 Task: Font style For heading UseBookman old style with yellow colour. font size for heading '20 Pt. 'Change the font style of data to Bookman old styleand font size to  12 Pt. Change the alignment of both headline & data to  Align center. In the sheet  Attendance Sheet for Weekly Follow-upbook
Action: Mouse moved to (95, 127)
Screenshot: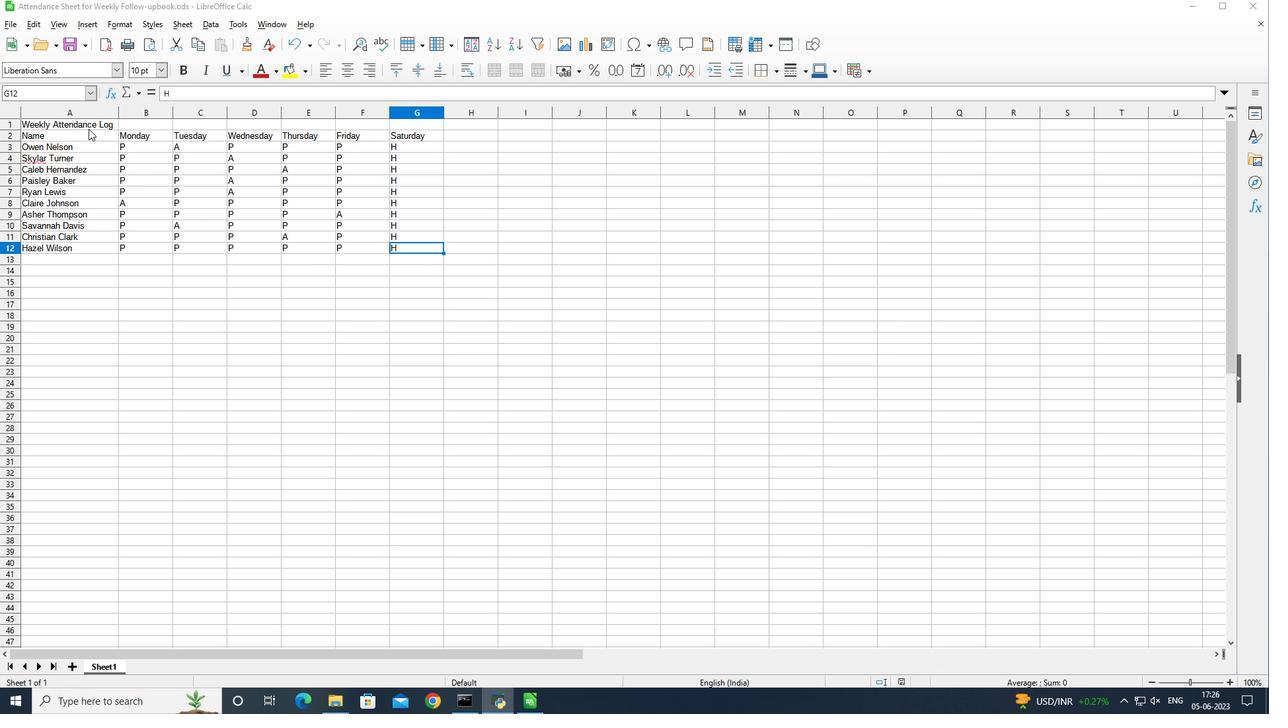 
Action: Mouse pressed left at (95, 127)
Screenshot: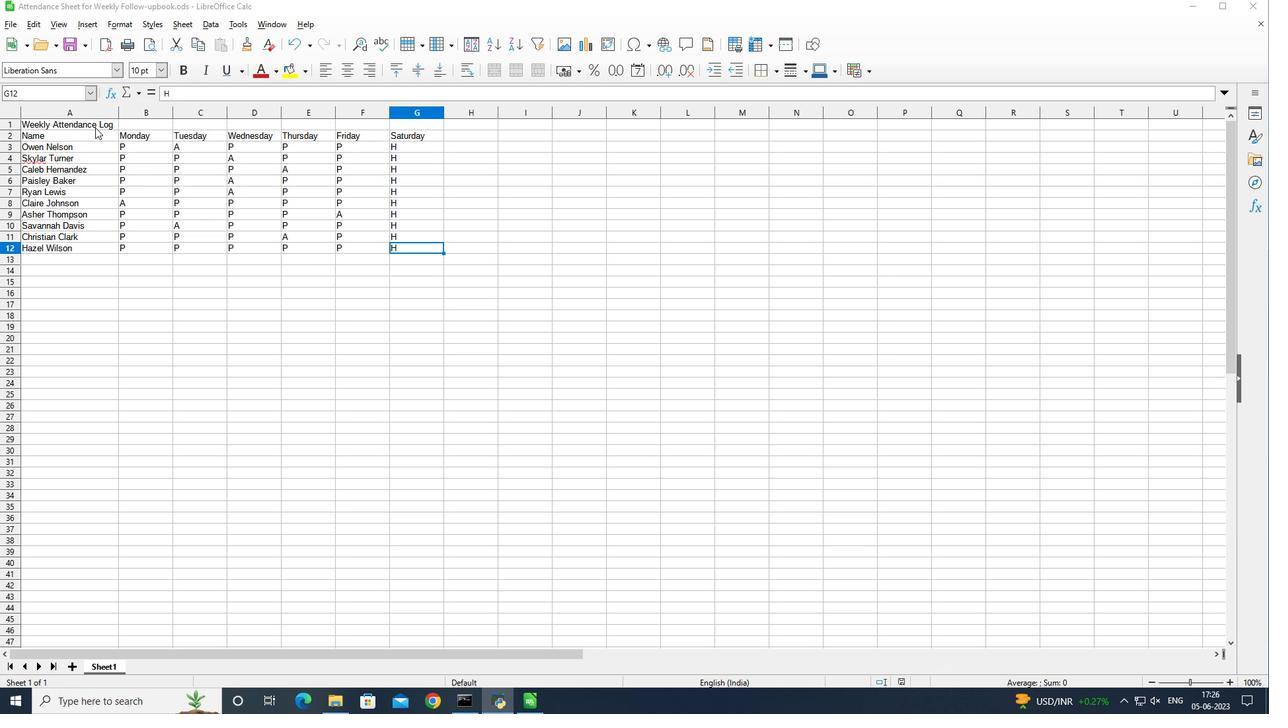 
Action: Mouse moved to (116, 66)
Screenshot: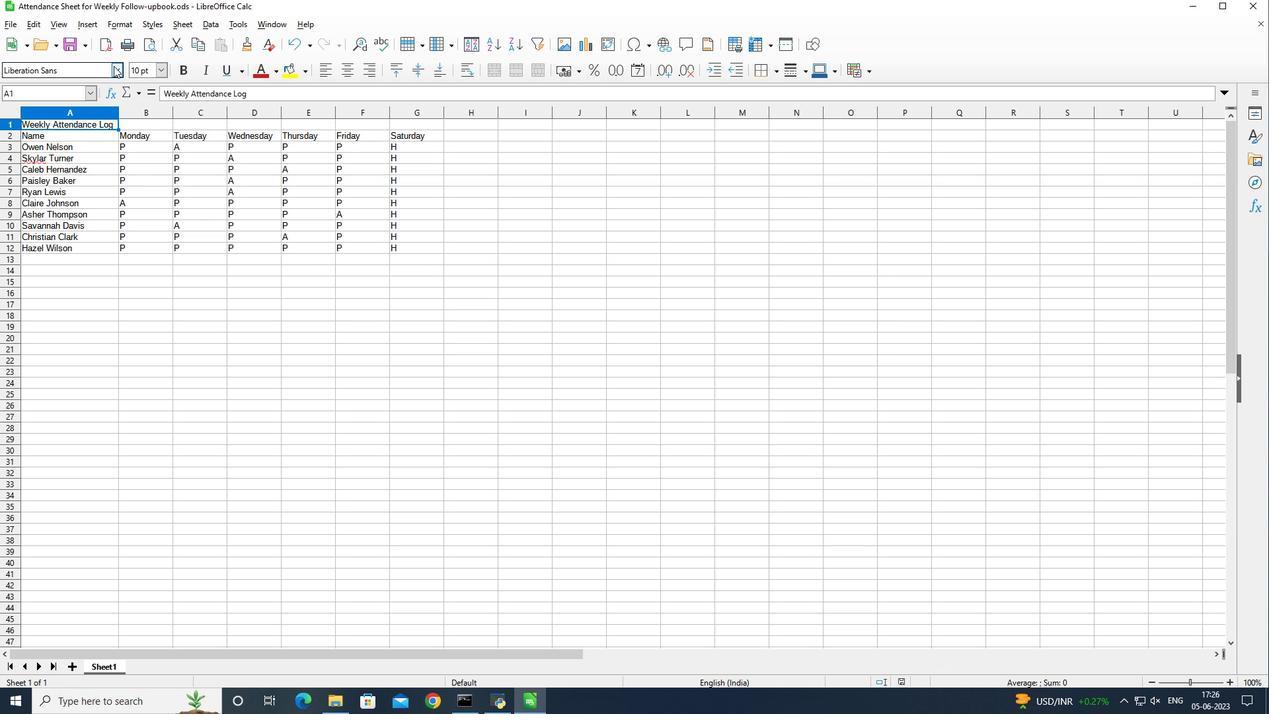 
Action: Mouse pressed left at (116, 66)
Screenshot: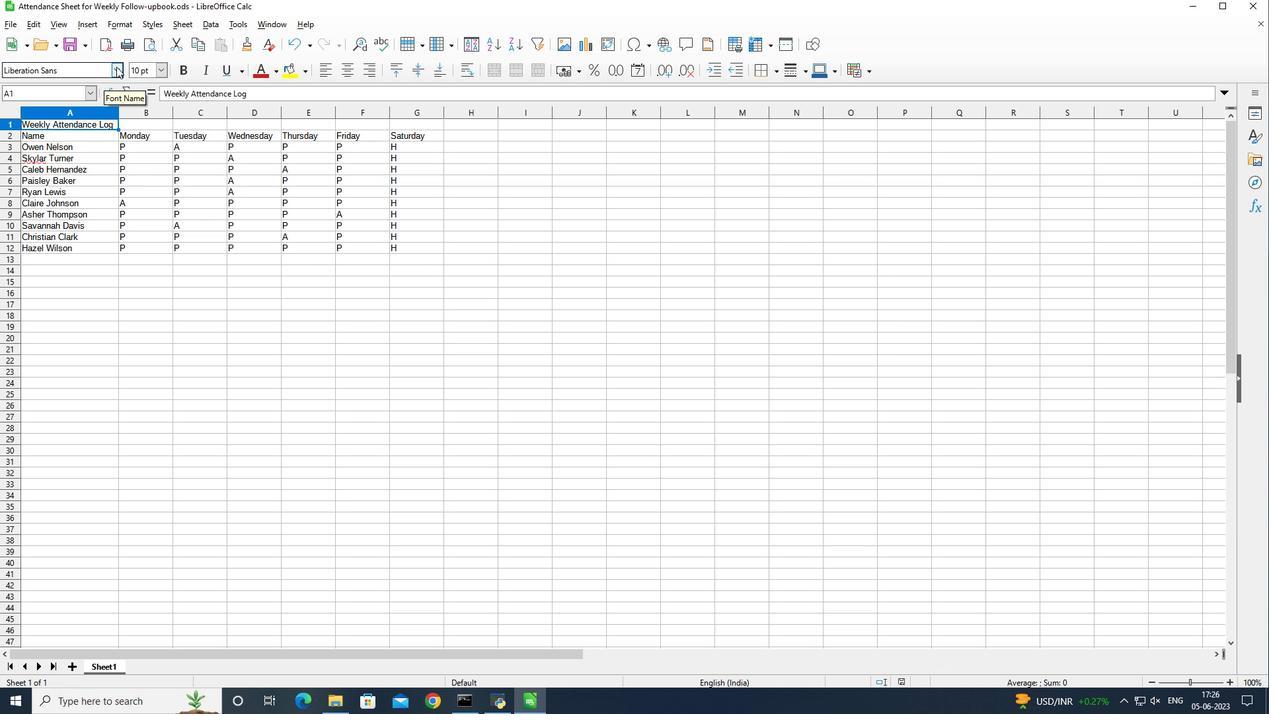 
Action: Mouse moved to (127, 169)
Screenshot: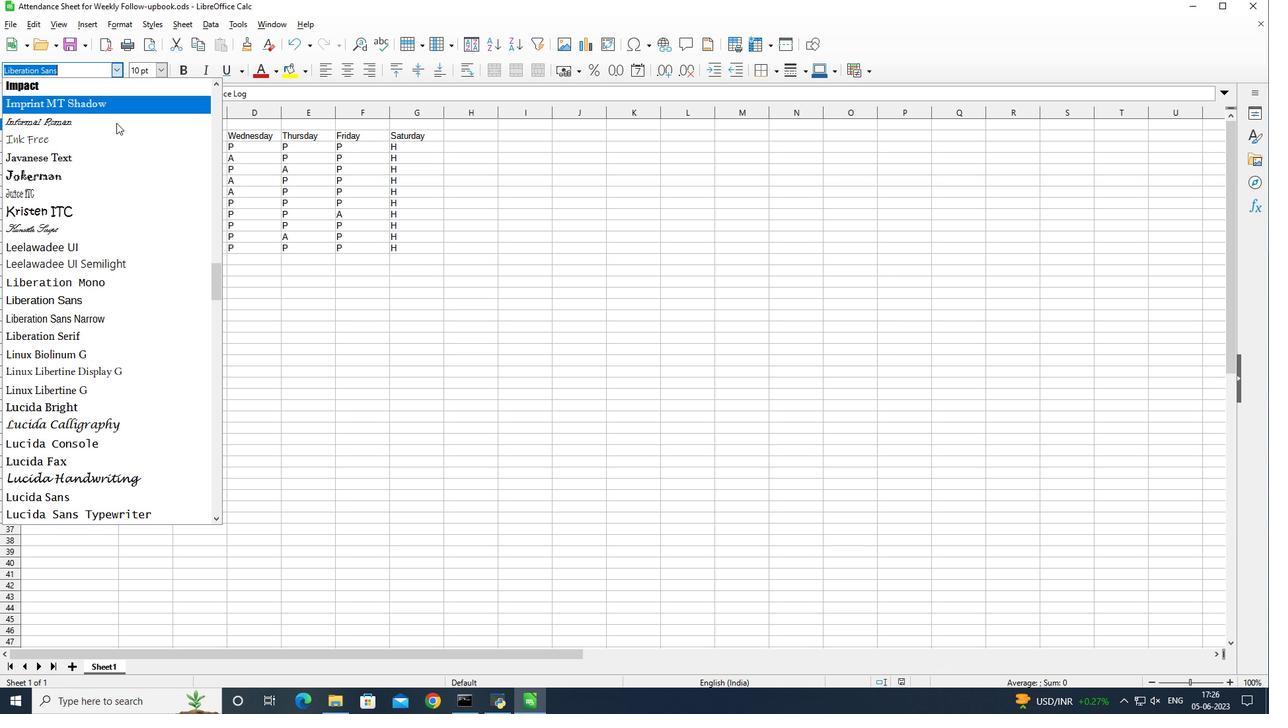 
Action: Mouse scrolled (127, 169) with delta (0, 0)
Screenshot: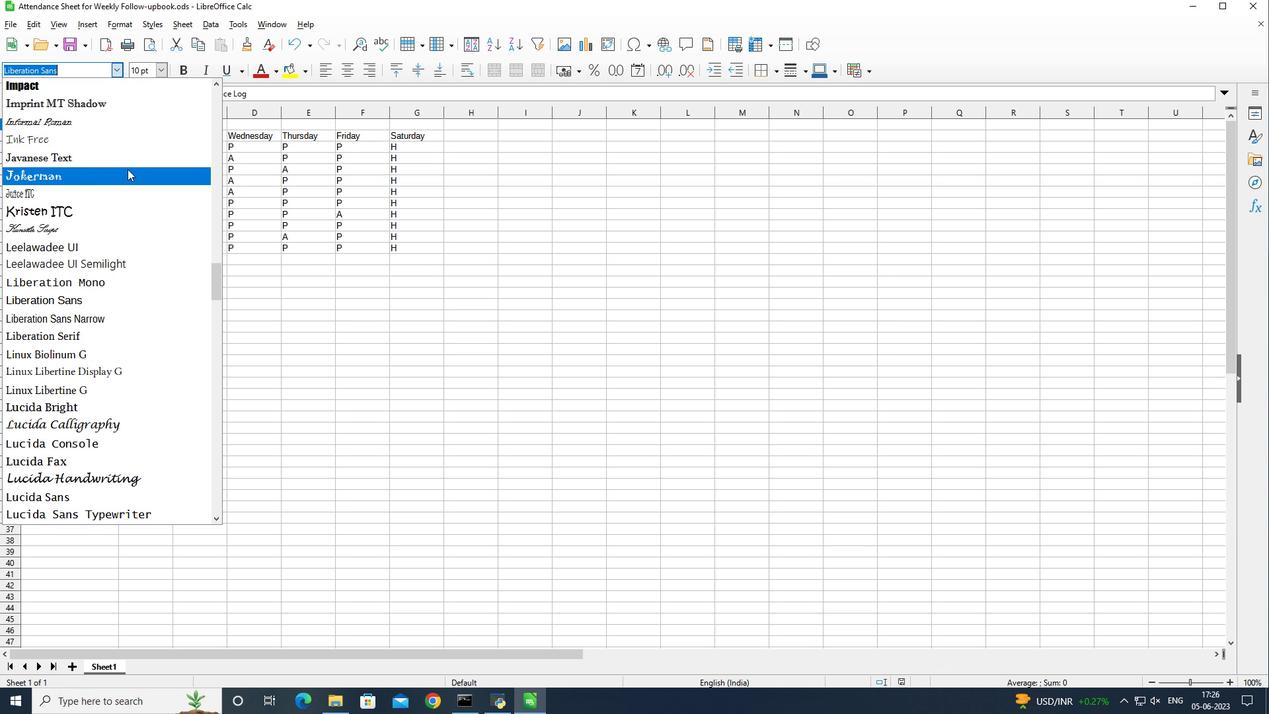 
Action: Mouse scrolled (127, 169) with delta (0, 0)
Screenshot: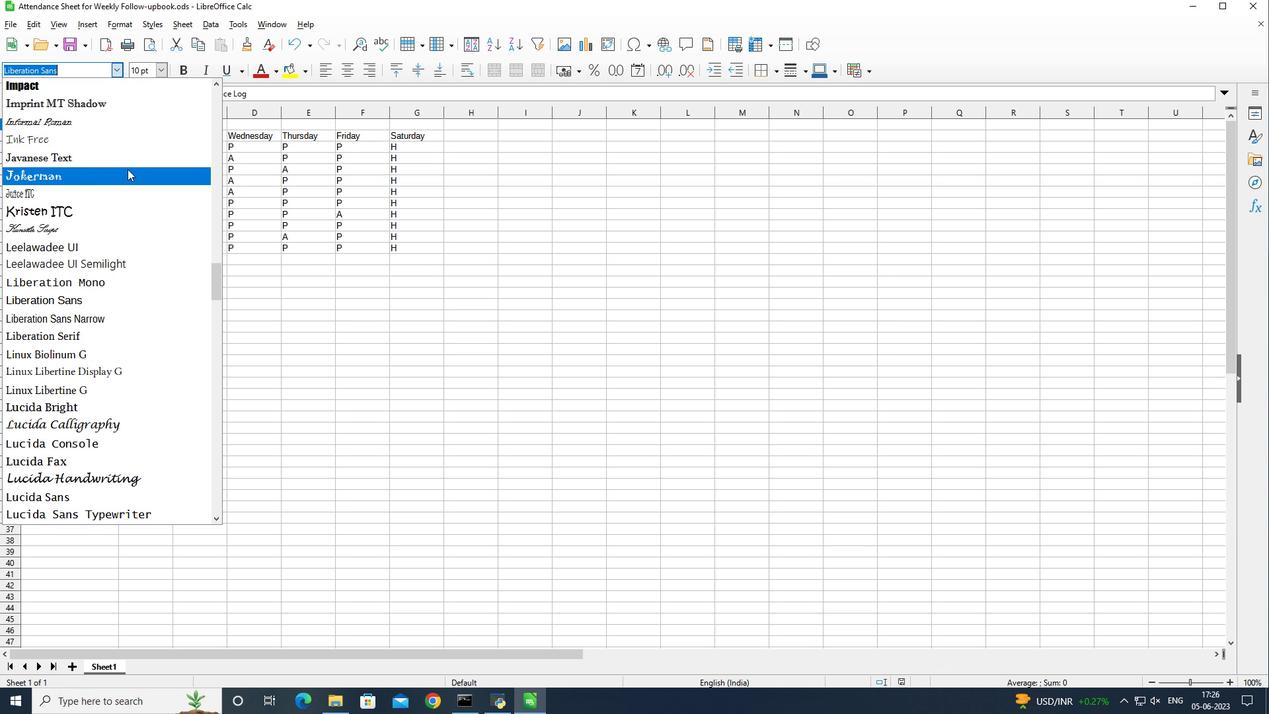 
Action: Mouse scrolled (127, 169) with delta (0, 0)
Screenshot: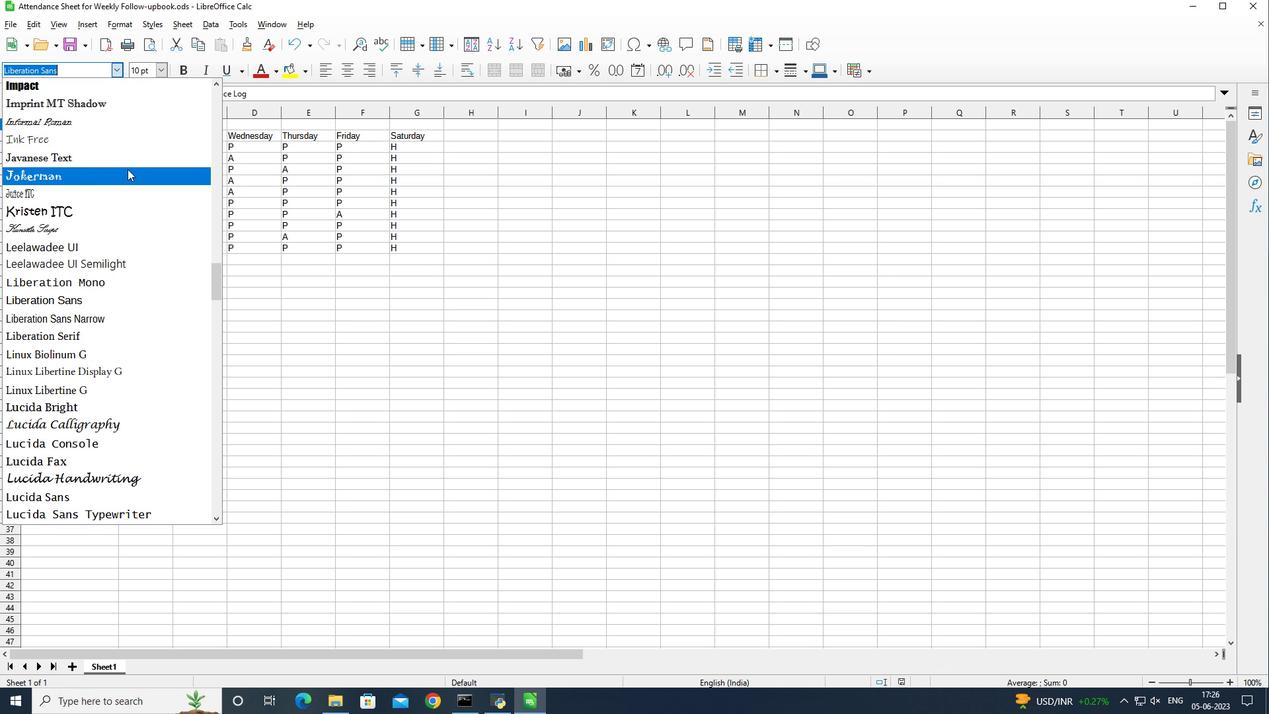 
Action: Mouse scrolled (127, 169) with delta (0, 0)
Screenshot: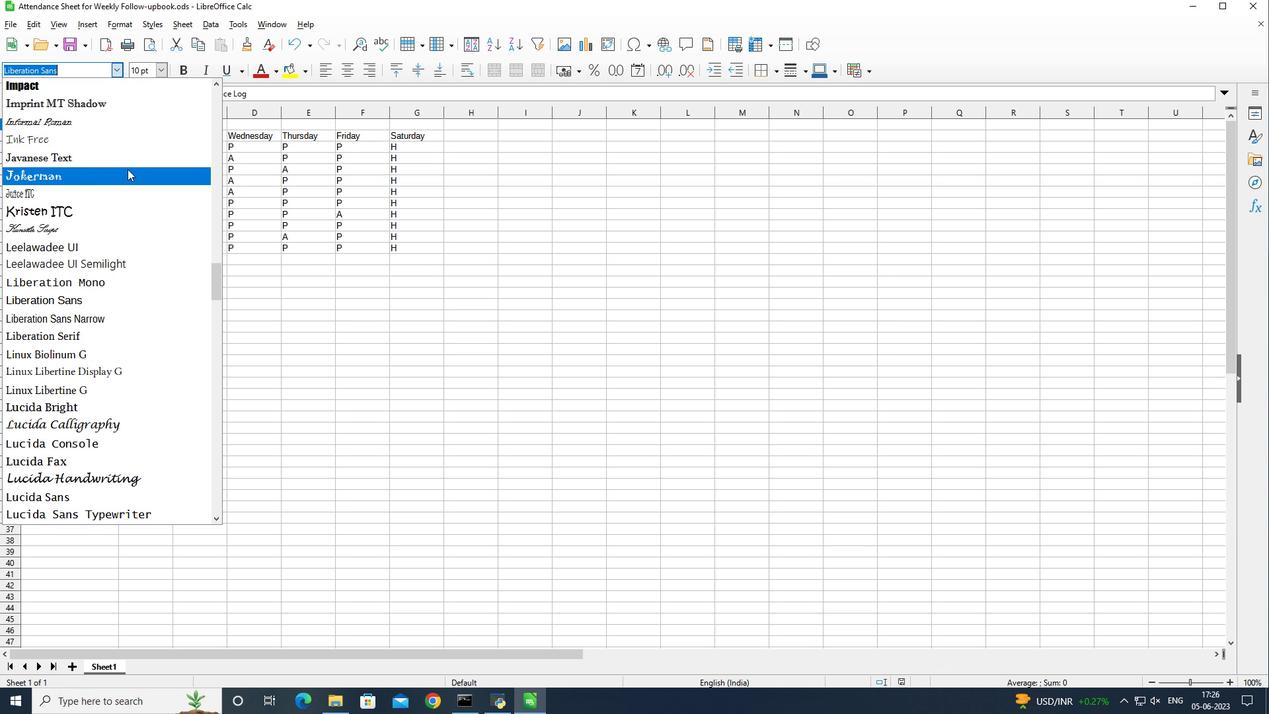 
Action: Mouse scrolled (127, 169) with delta (0, 0)
Screenshot: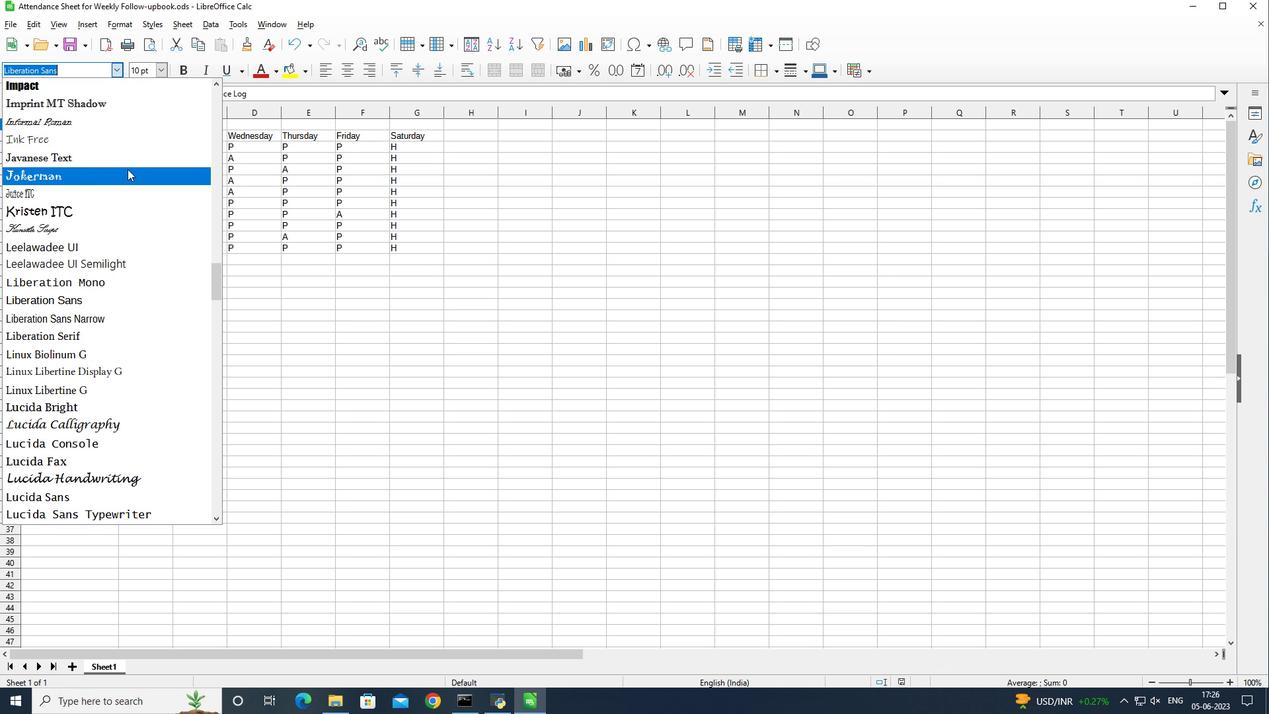 
Action: Mouse scrolled (127, 169) with delta (0, 0)
Screenshot: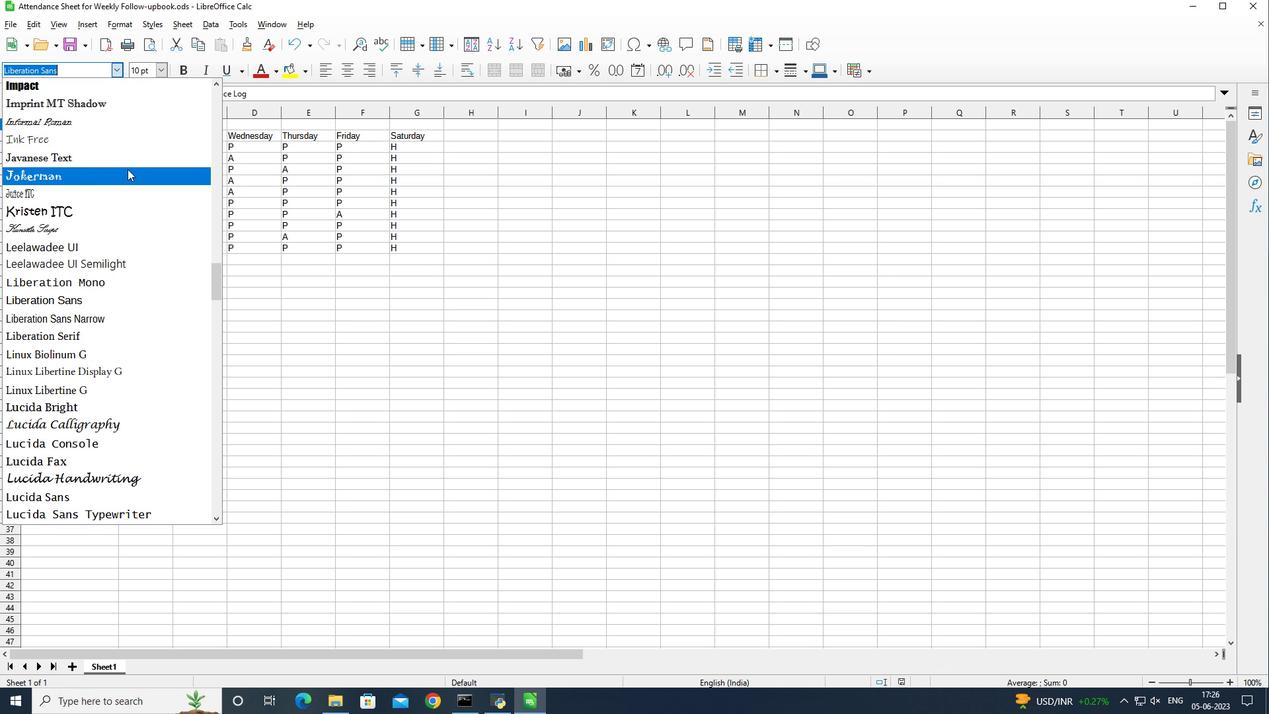 
Action: Mouse scrolled (127, 169) with delta (0, 0)
Screenshot: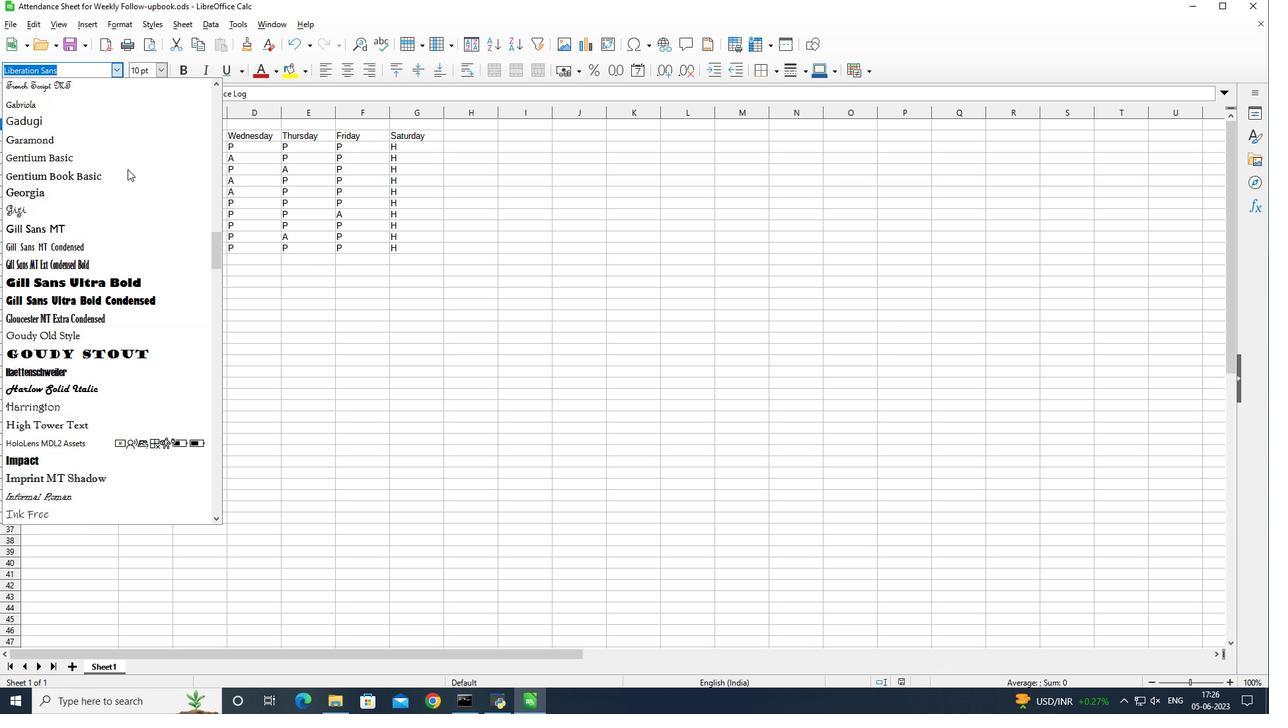 
Action: Mouse scrolled (127, 169) with delta (0, 0)
Screenshot: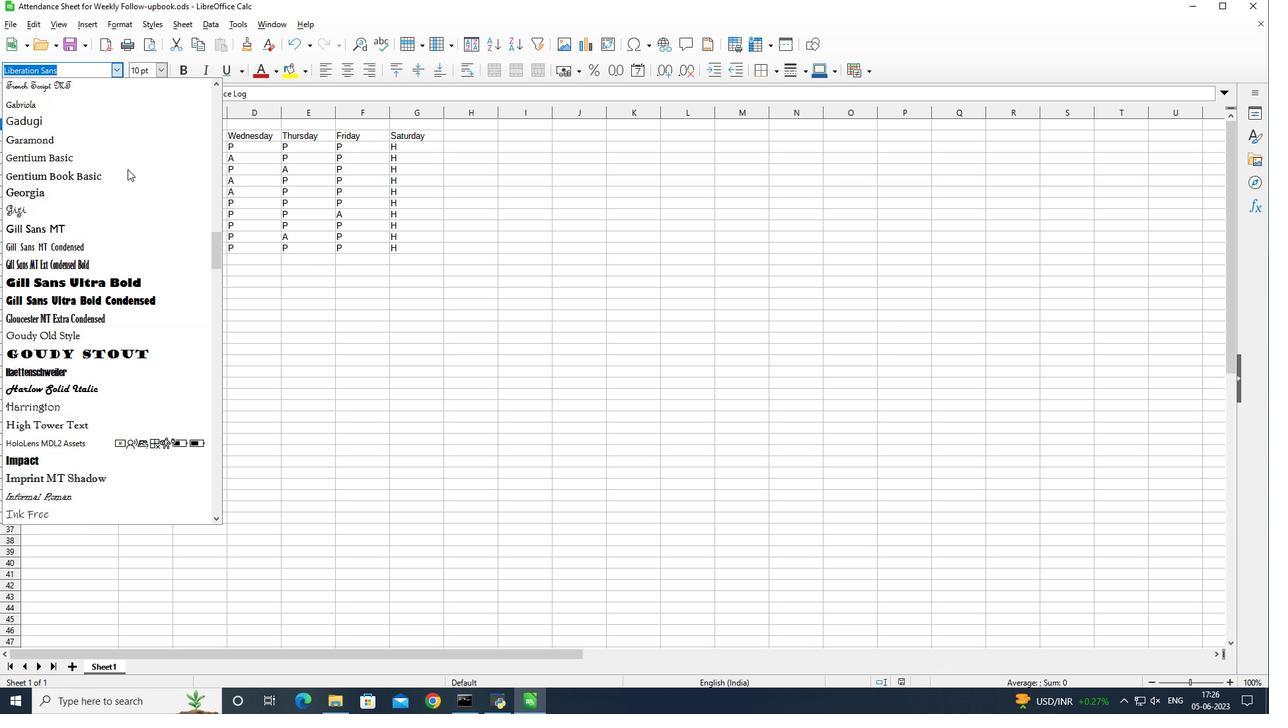 
Action: Mouse scrolled (127, 169) with delta (0, 0)
Screenshot: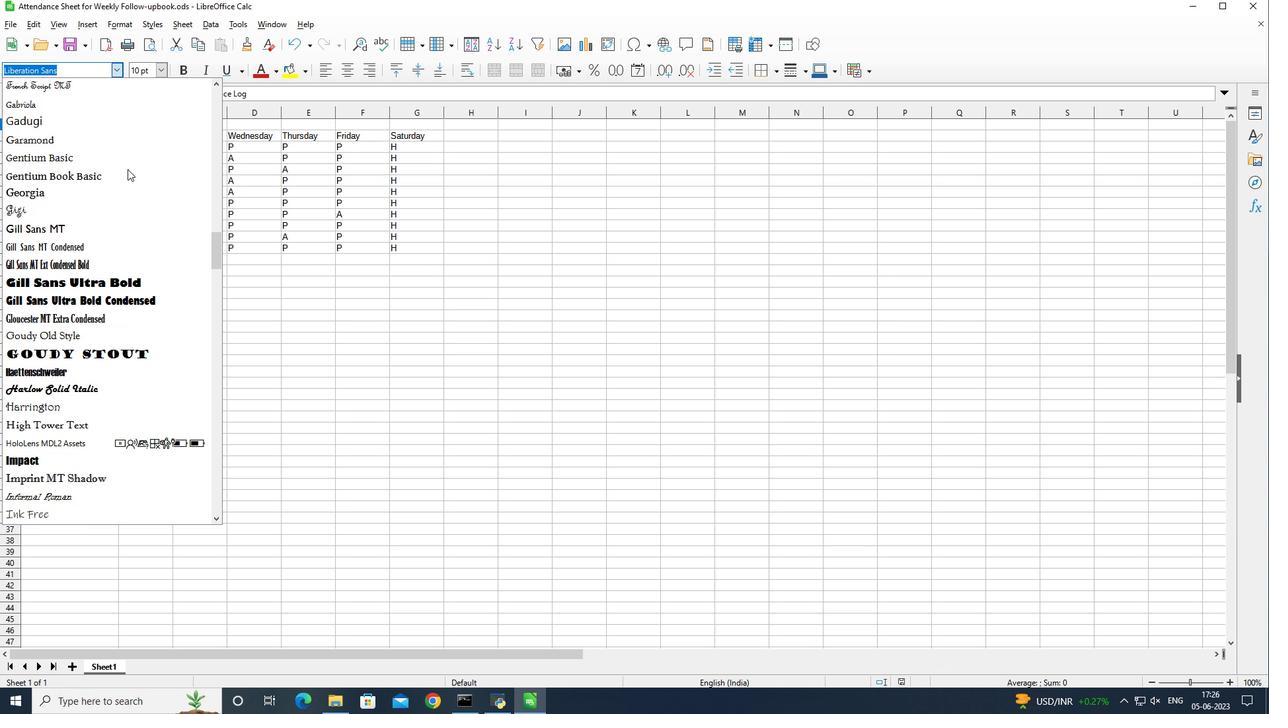 
Action: Mouse moved to (219, 110)
Screenshot: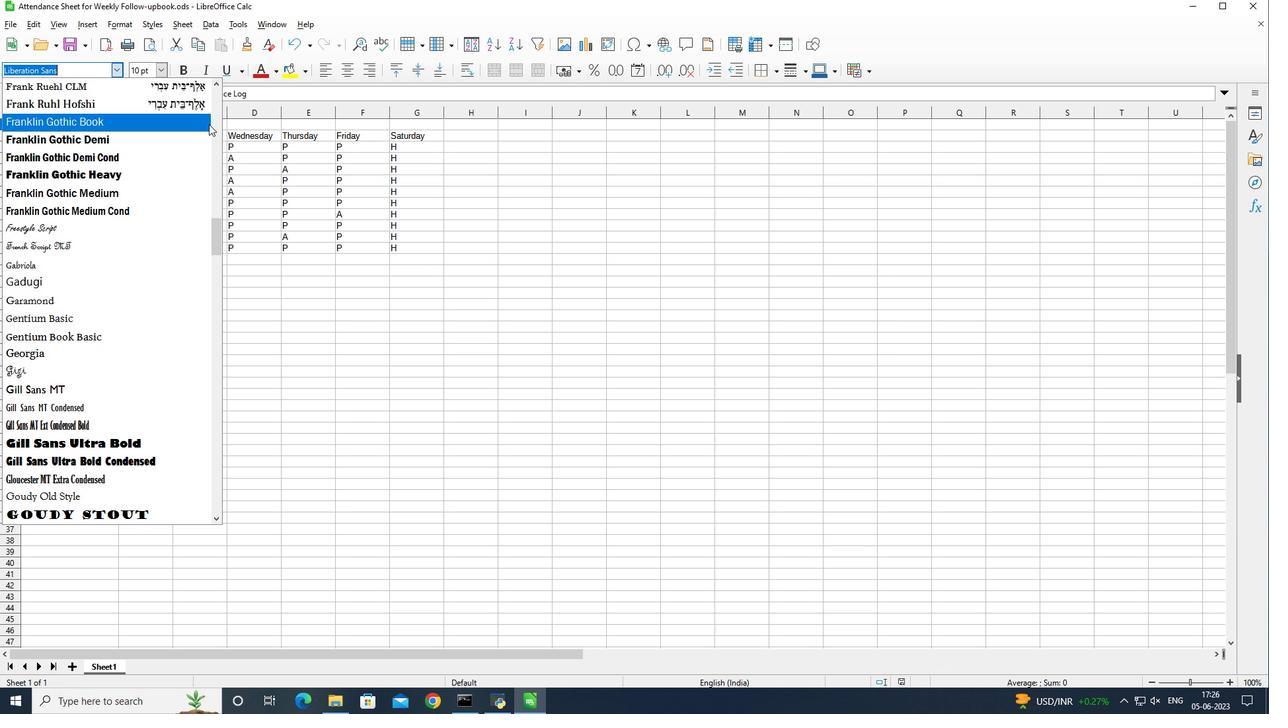
Action: Mouse pressed left at (219, 110)
Screenshot: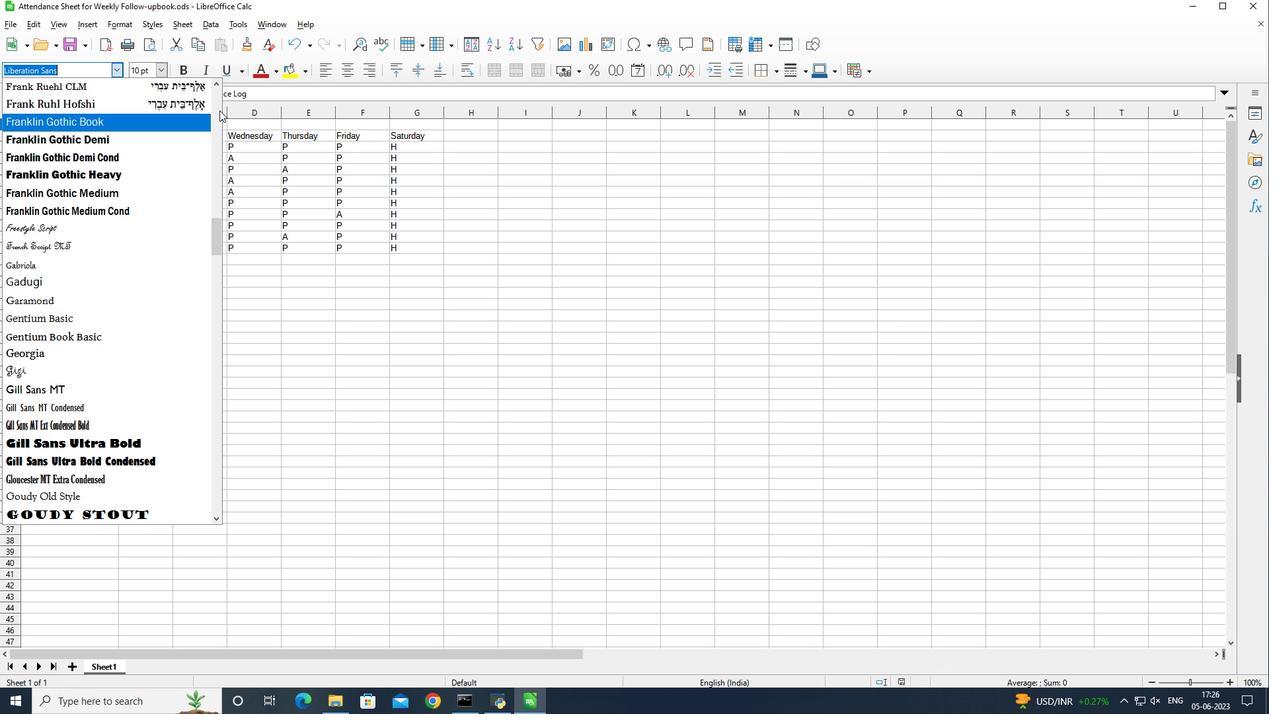 
Action: Mouse moved to (139, 220)
Screenshot: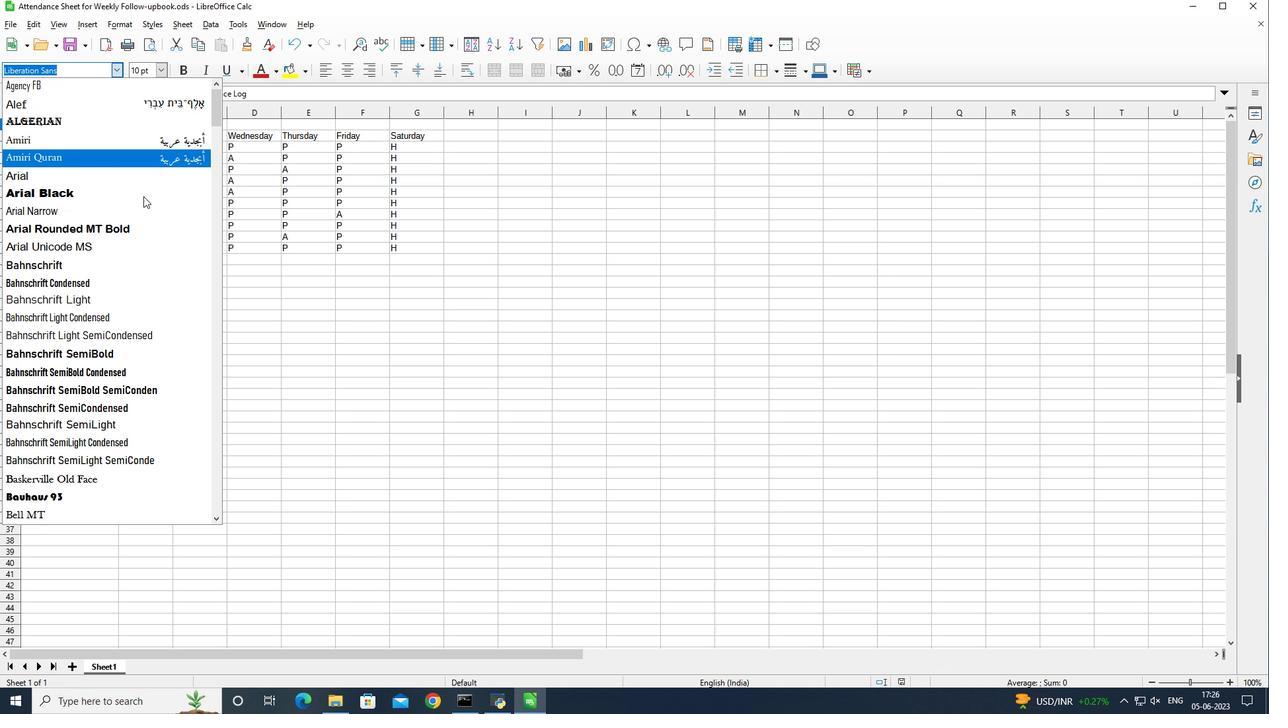 
Action: Mouse scrolled (139, 220) with delta (0, 0)
Screenshot: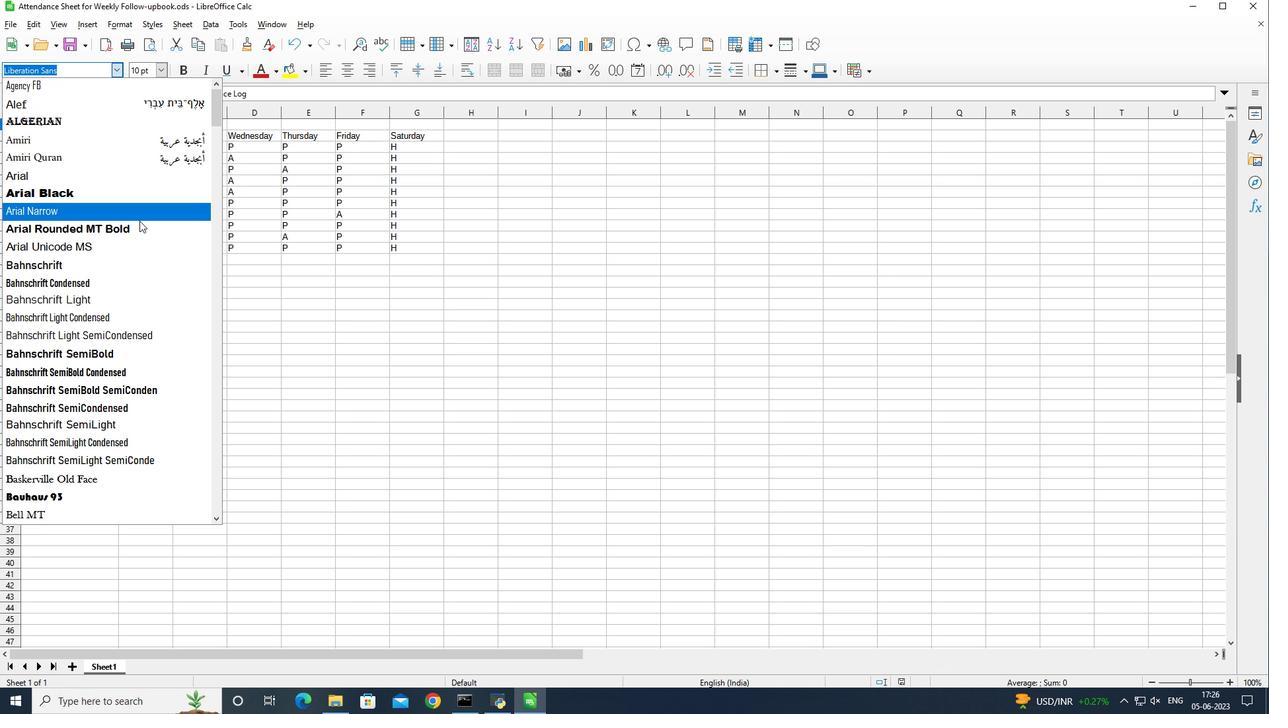 
Action: Mouse scrolled (139, 220) with delta (0, 0)
Screenshot: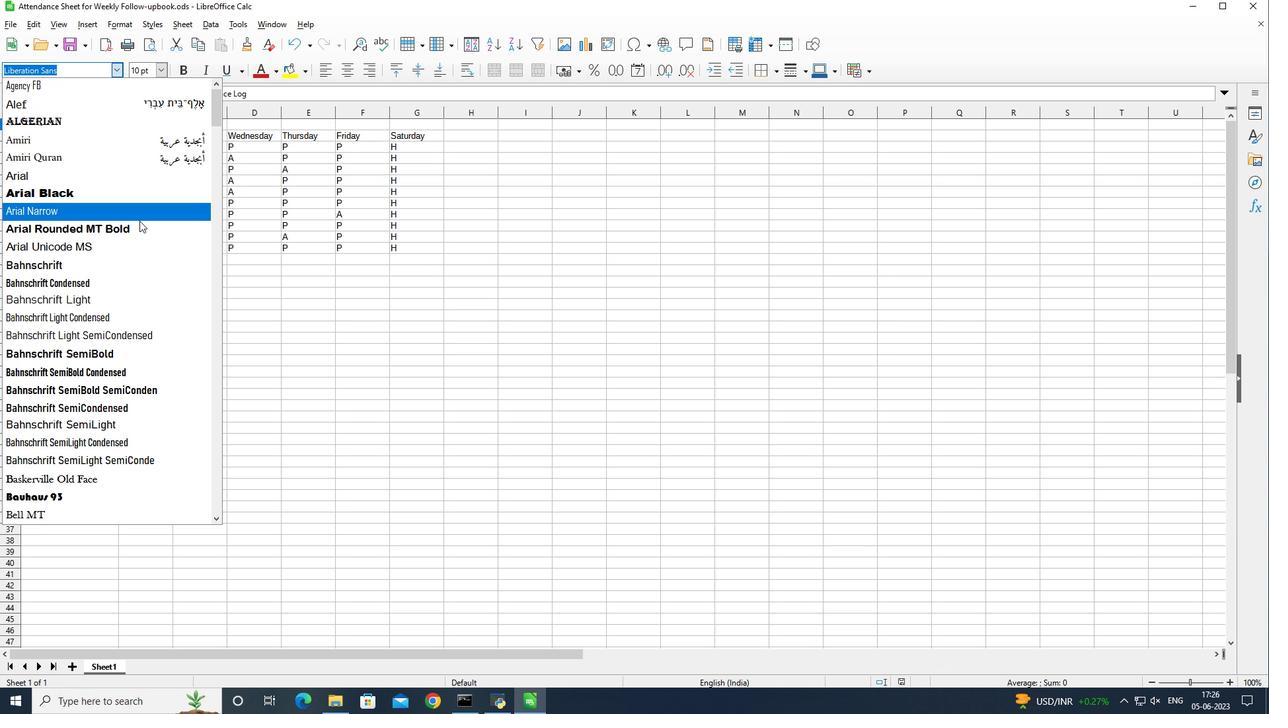 
Action: Mouse moved to (117, 405)
Screenshot: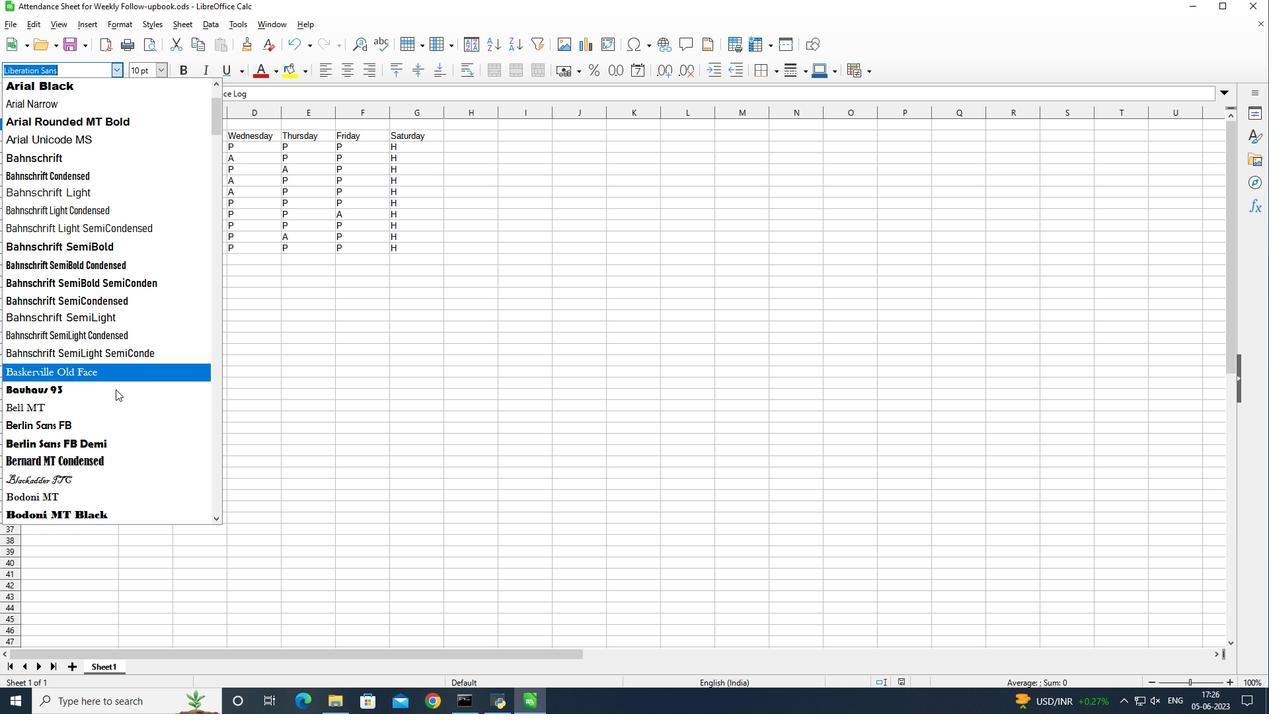 
Action: Mouse scrolled (117, 404) with delta (0, 0)
Screenshot: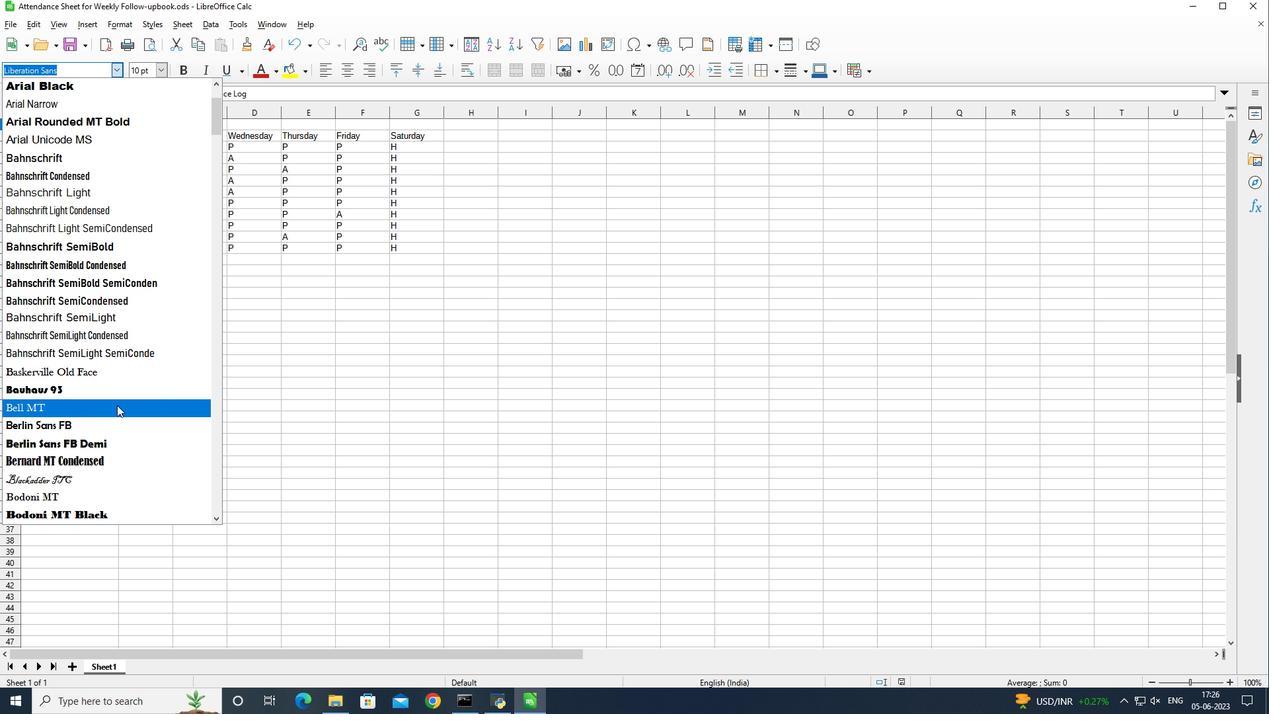 
Action: Mouse moved to (109, 437)
Screenshot: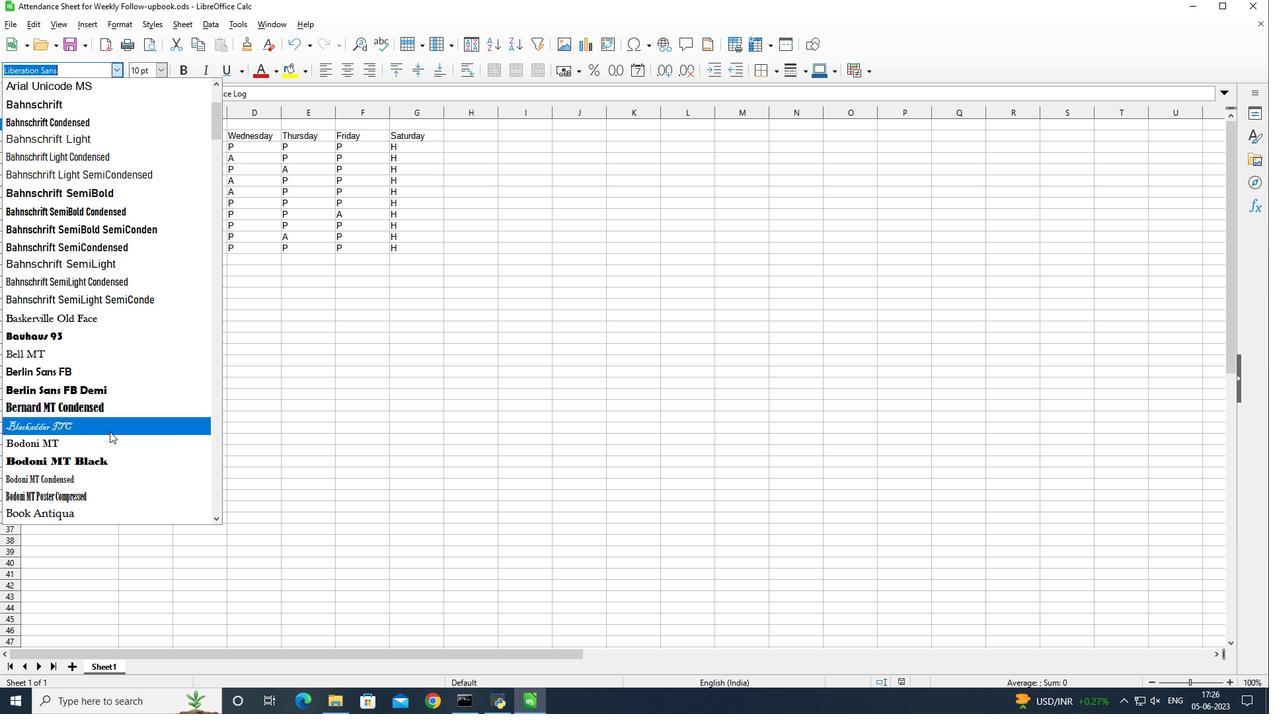 
Action: Mouse scrolled (109, 437) with delta (0, 0)
Screenshot: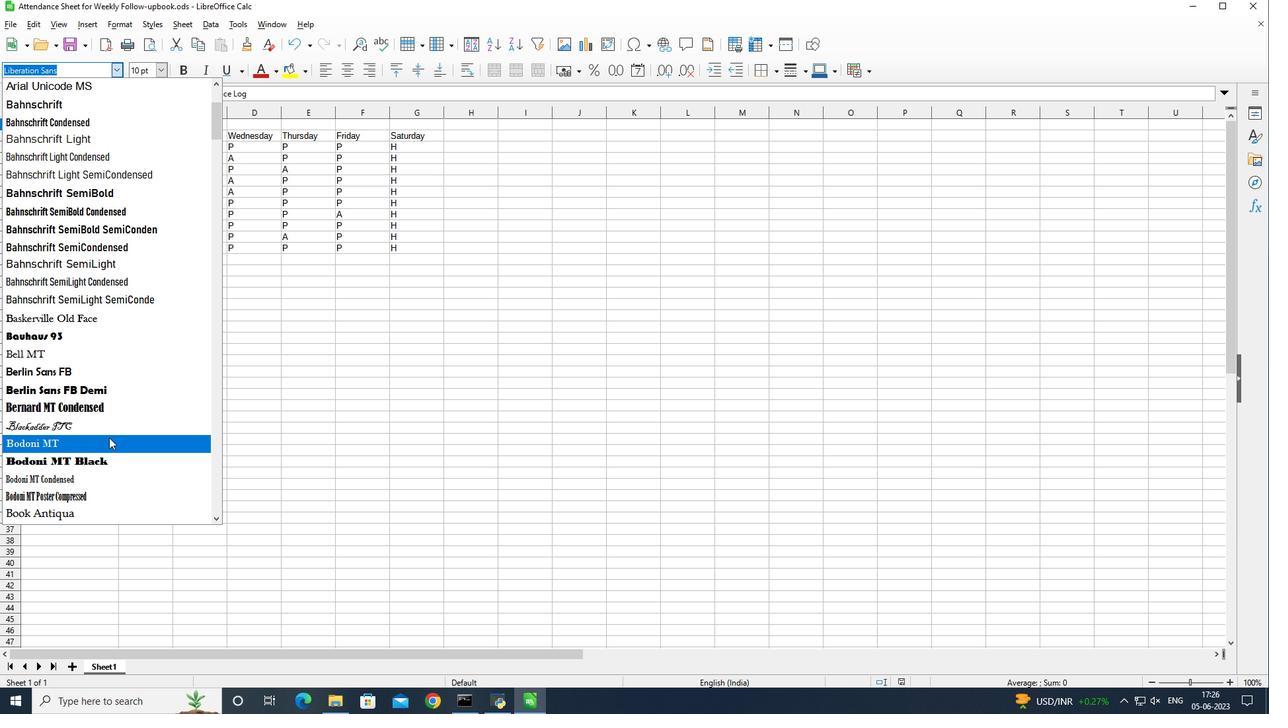 
Action: Mouse scrolled (109, 437) with delta (0, 0)
Screenshot: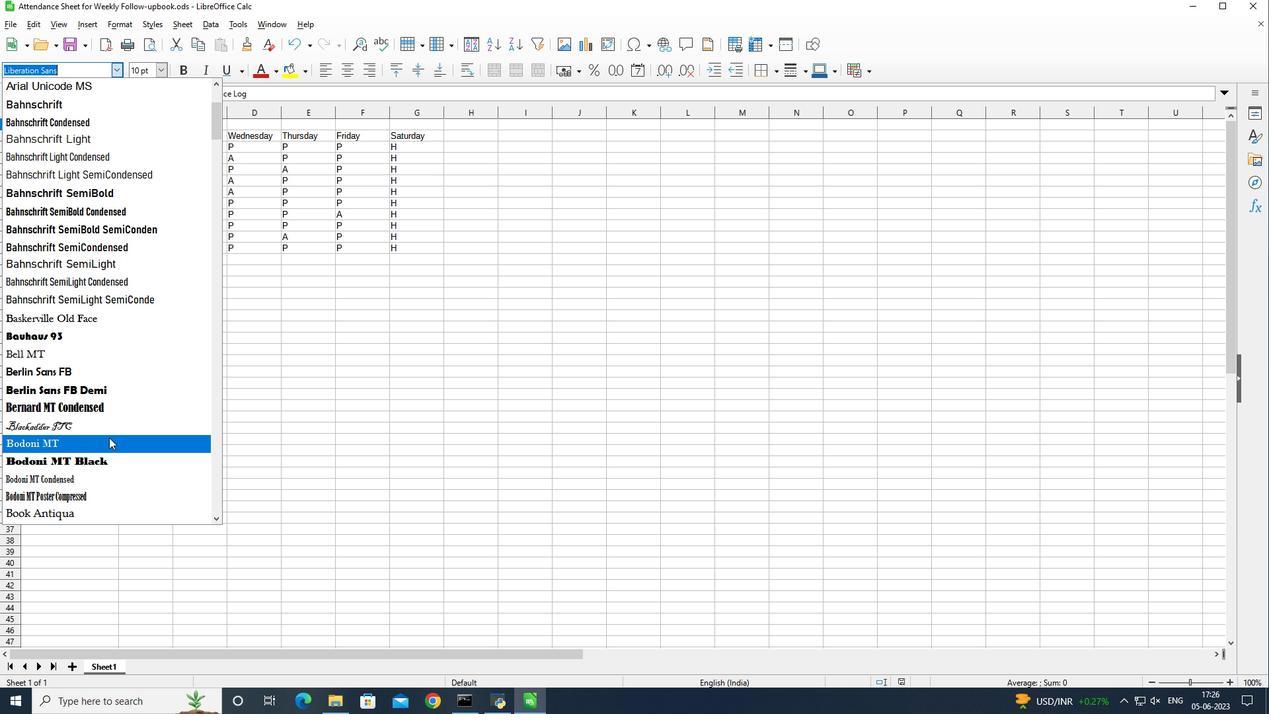 
Action: Mouse moved to (115, 426)
Screenshot: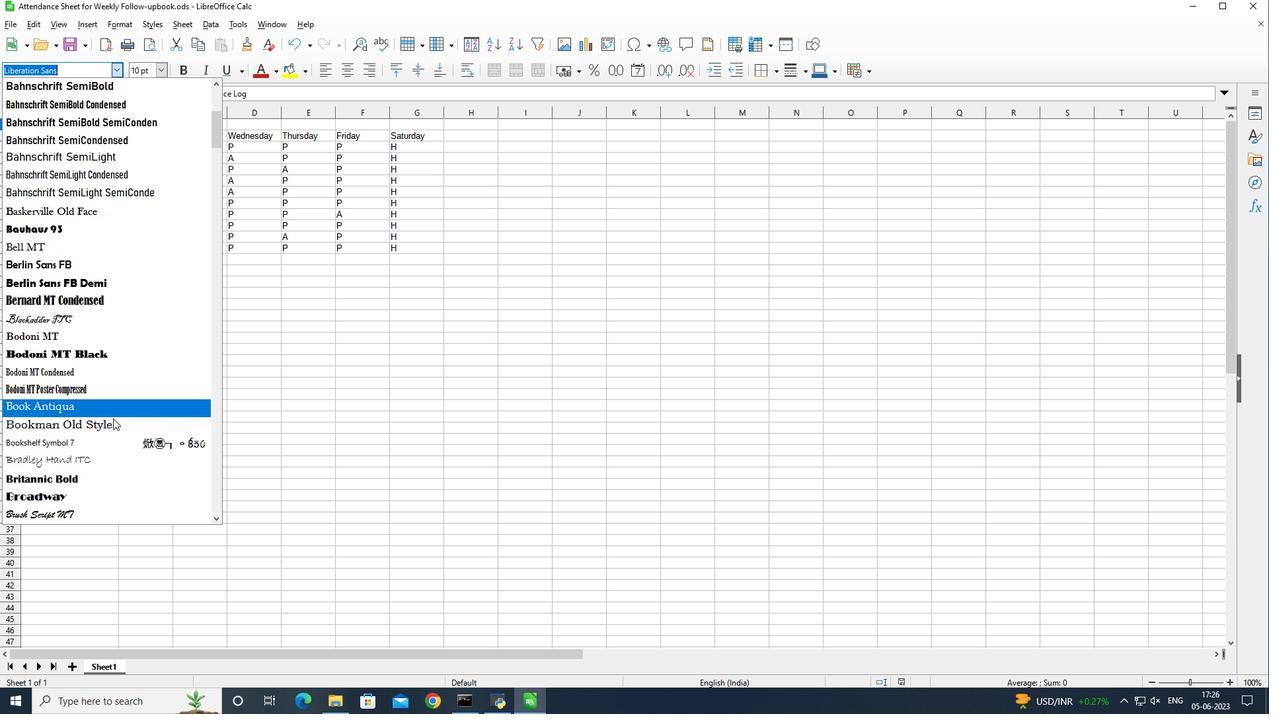 
Action: Mouse pressed left at (115, 426)
Screenshot: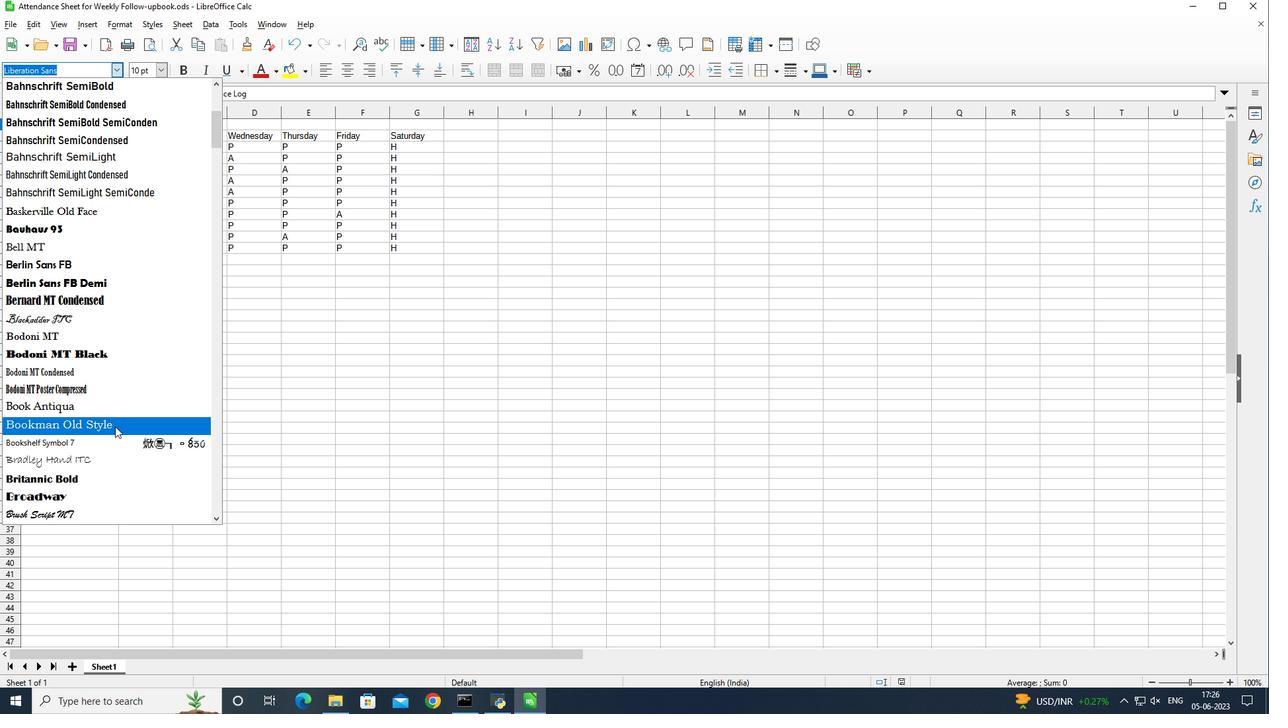 
Action: Mouse moved to (278, 71)
Screenshot: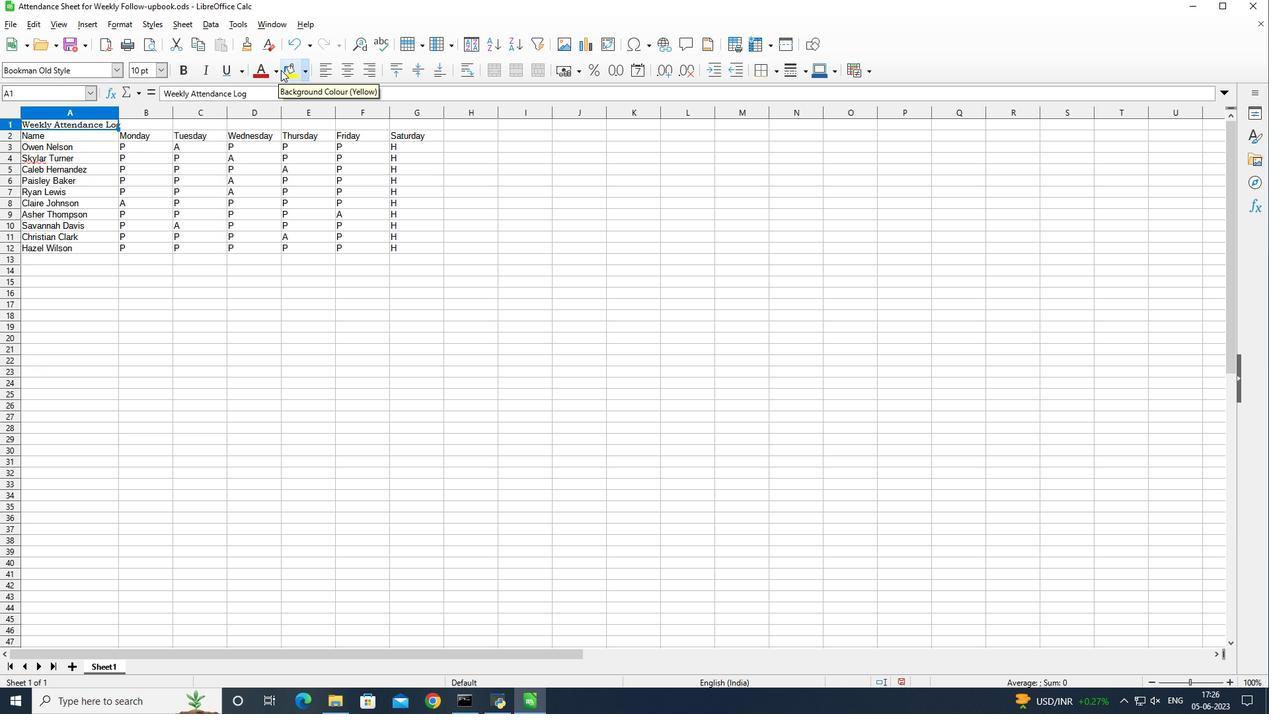 
Action: Mouse pressed left at (278, 71)
Screenshot: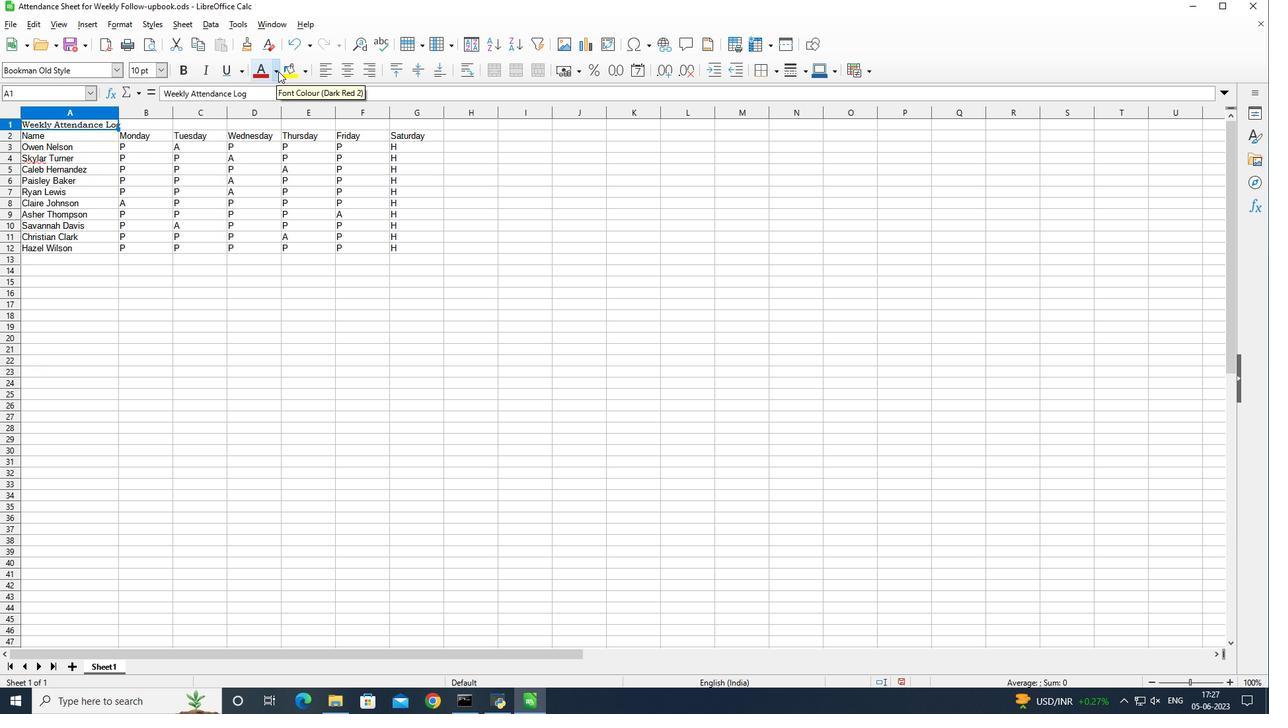 
Action: Mouse moved to (303, 134)
Screenshot: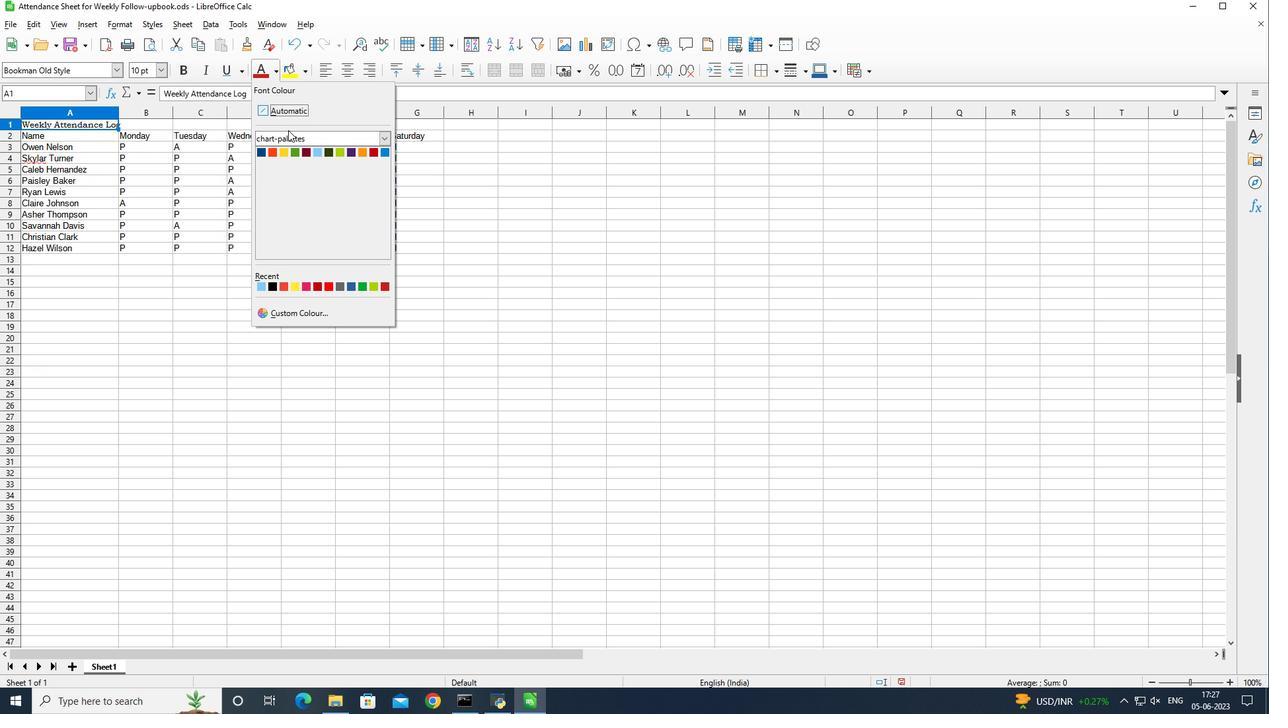 
Action: Mouse pressed left at (303, 134)
Screenshot: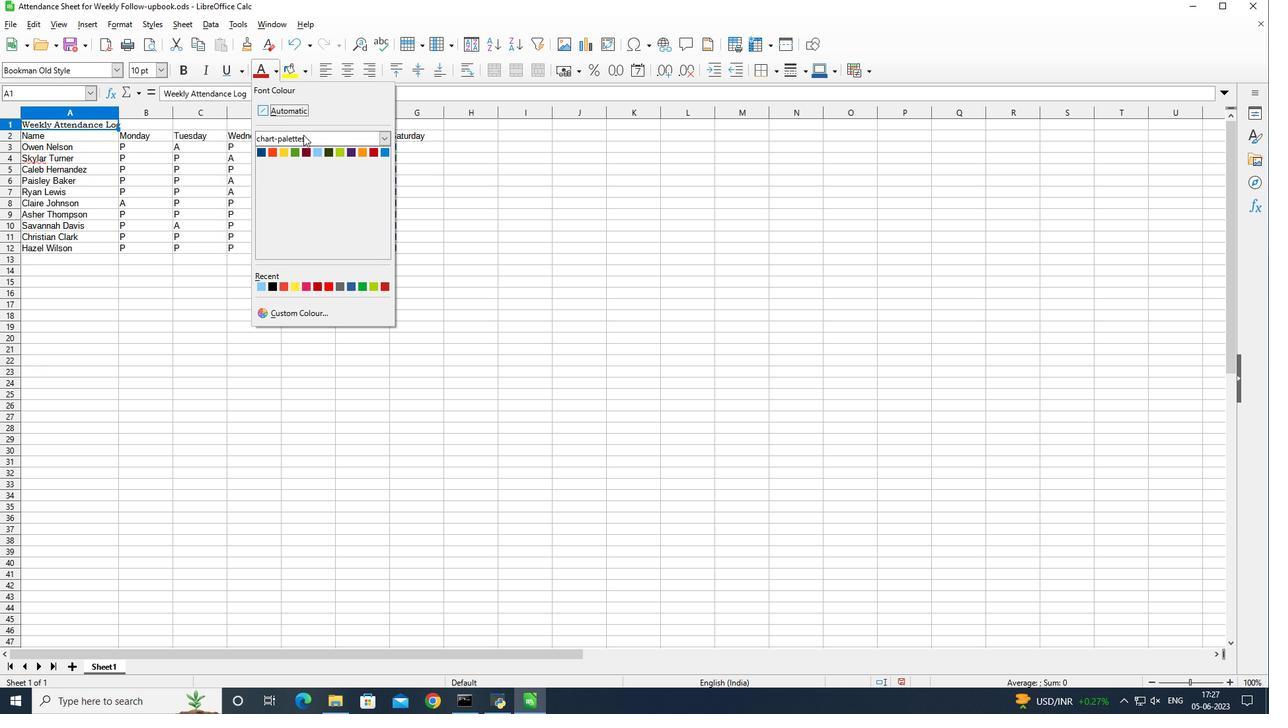 
Action: Mouse moved to (307, 231)
Screenshot: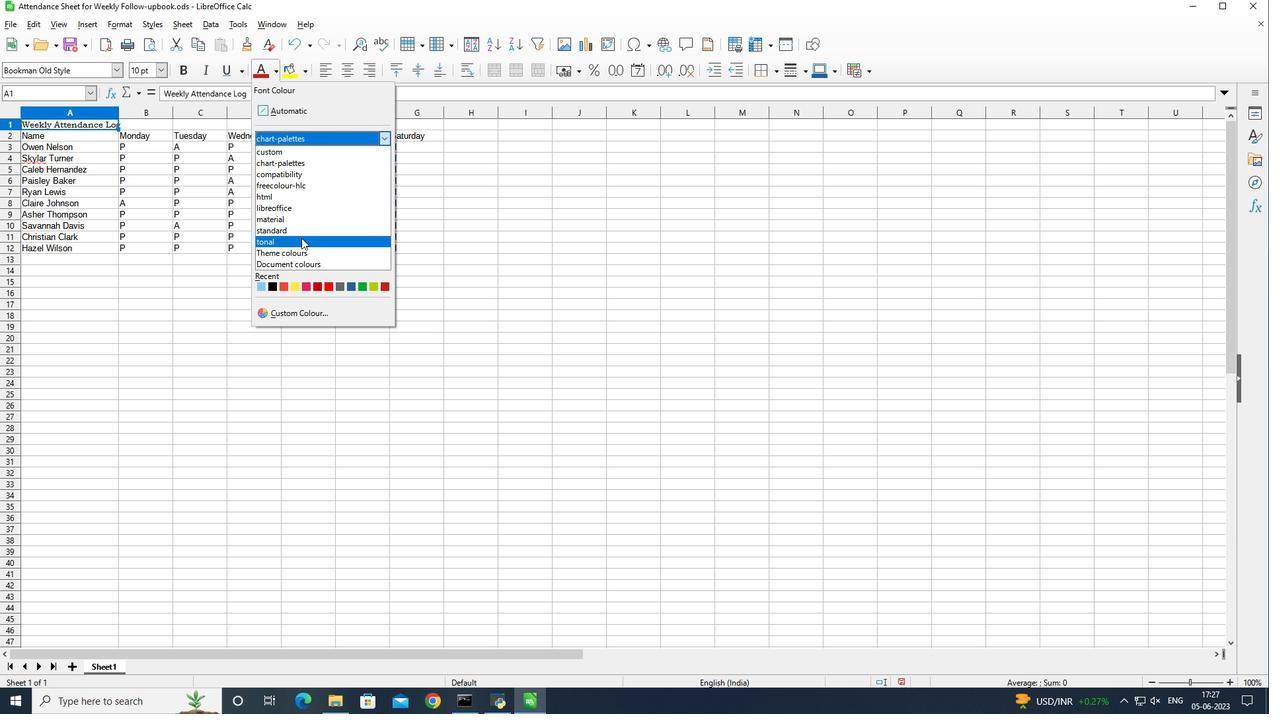 
Action: Mouse pressed left at (307, 231)
Screenshot: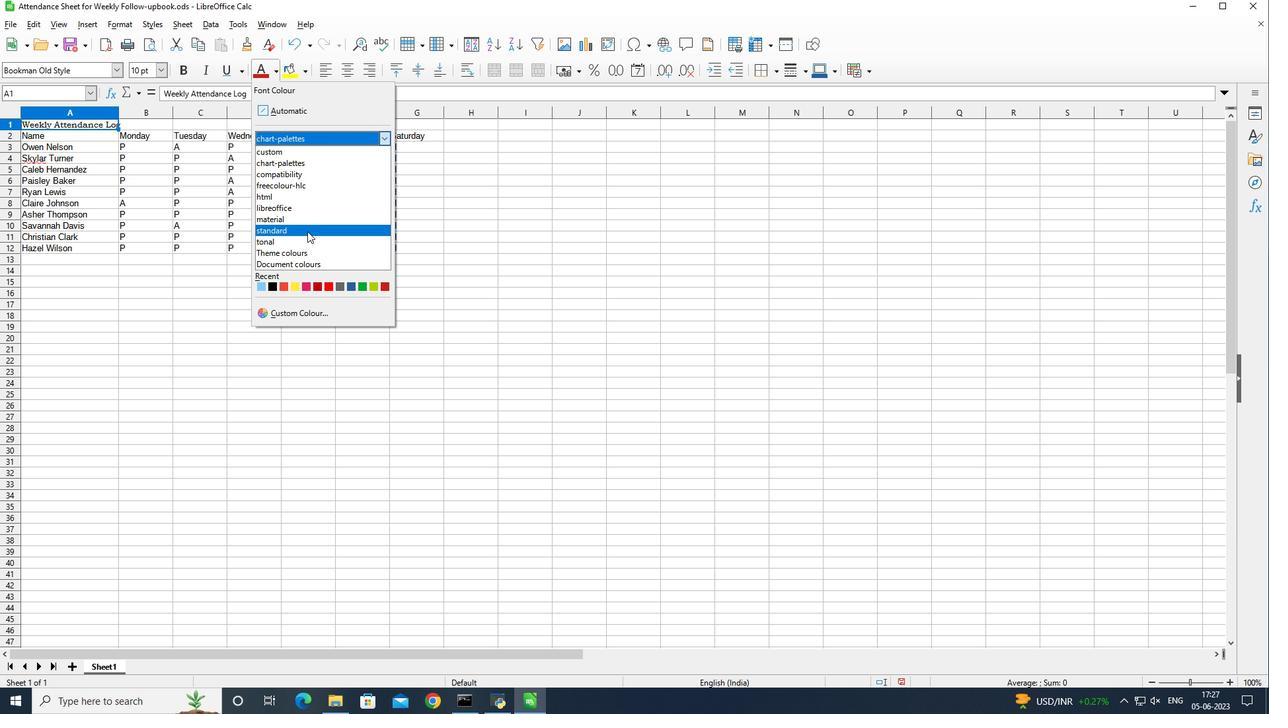 
Action: Mouse moved to (265, 165)
Screenshot: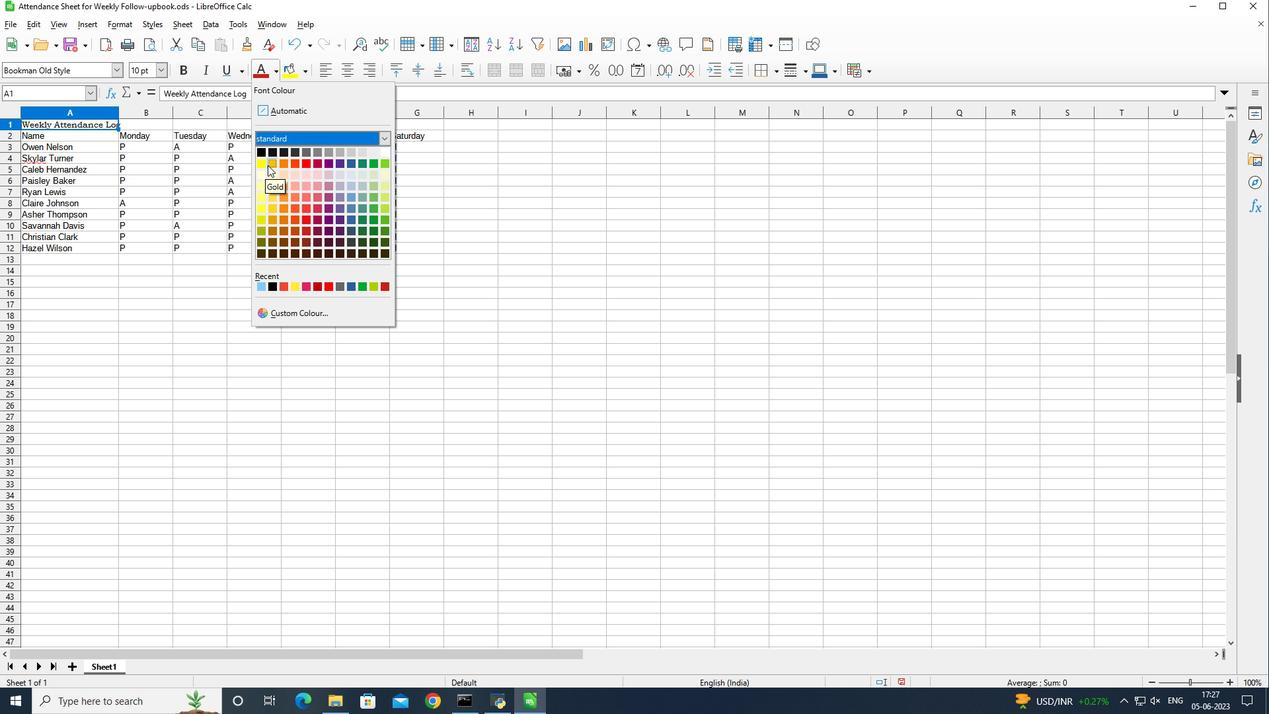 
Action: Mouse pressed left at (265, 165)
Screenshot: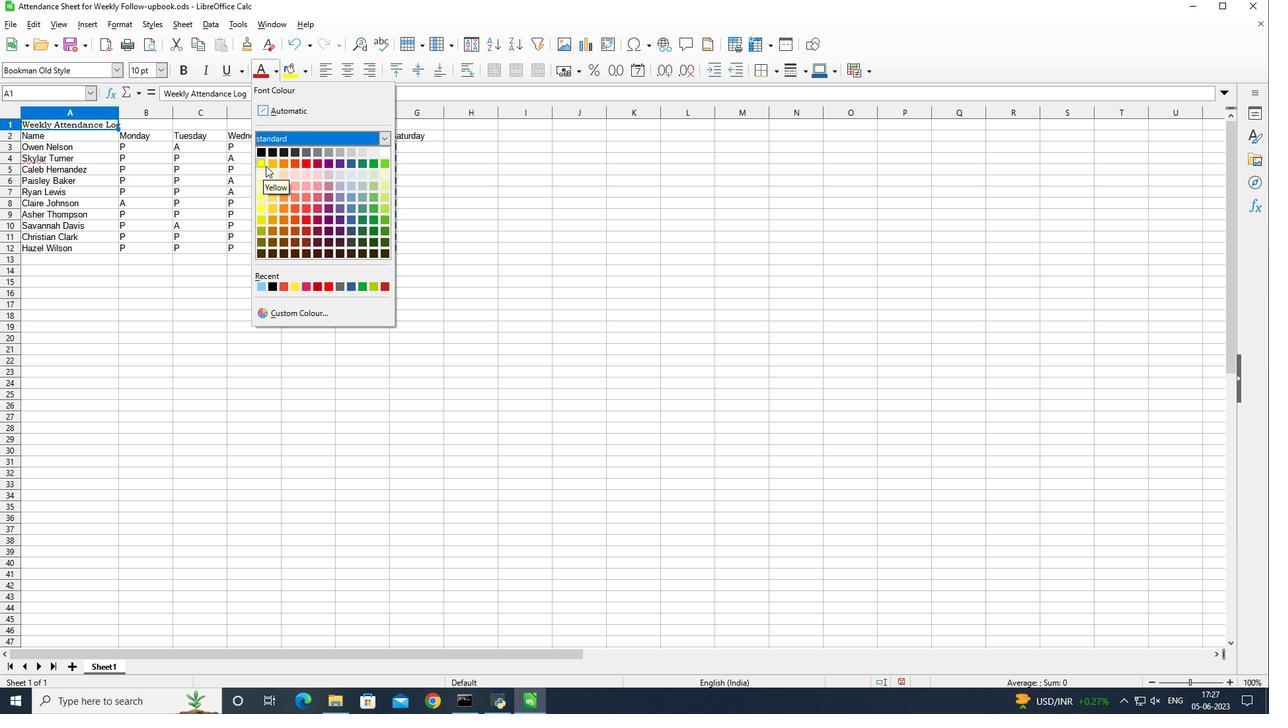 
Action: Mouse moved to (158, 68)
Screenshot: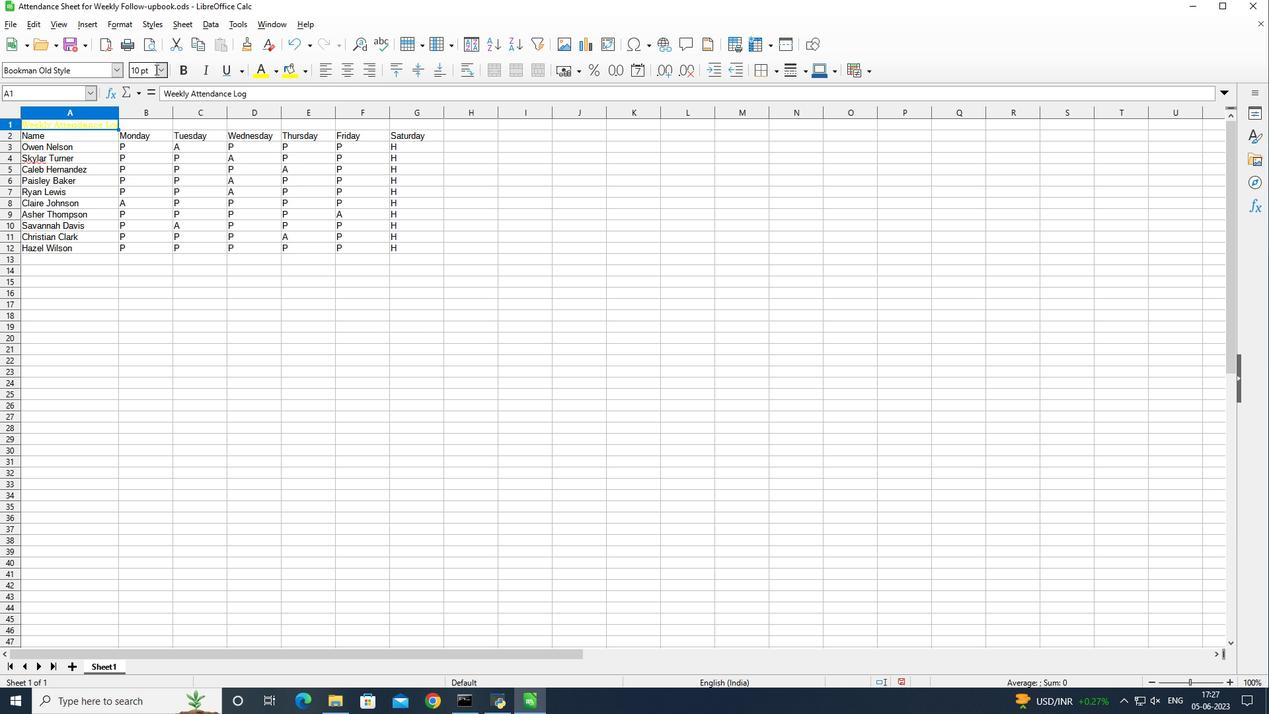 
Action: Mouse pressed left at (158, 68)
Screenshot: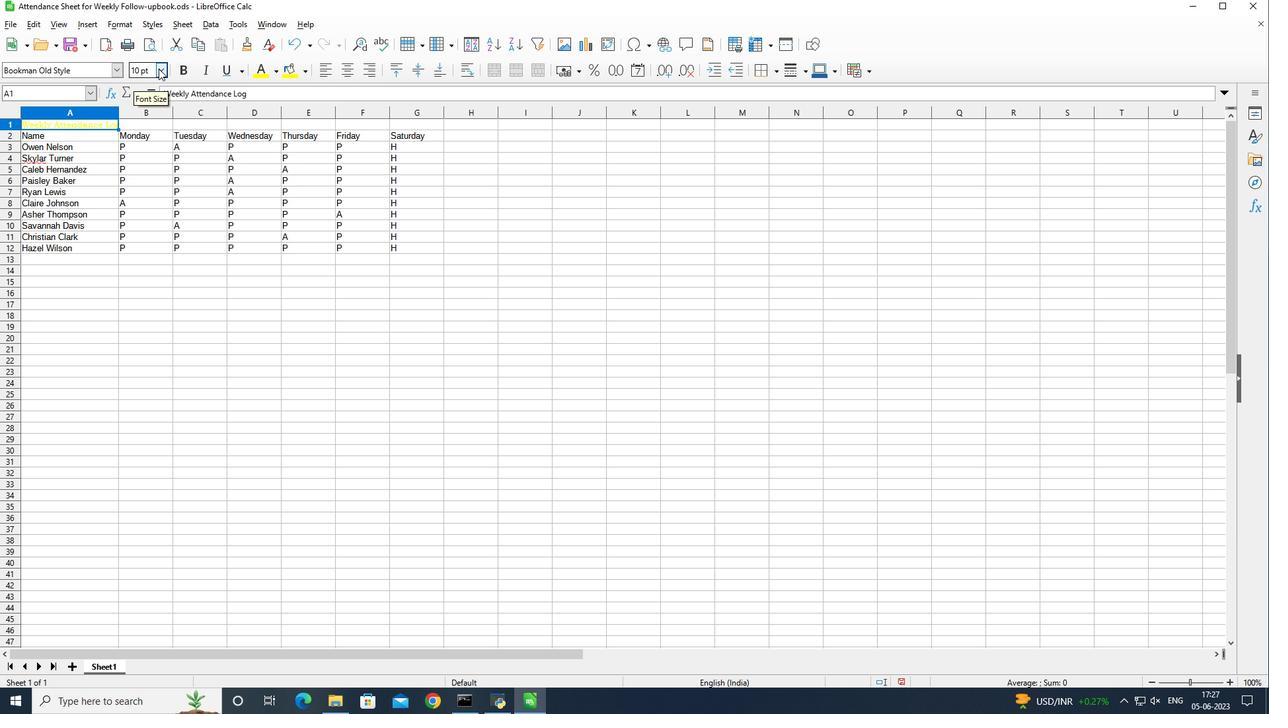 
Action: Mouse moved to (148, 227)
Screenshot: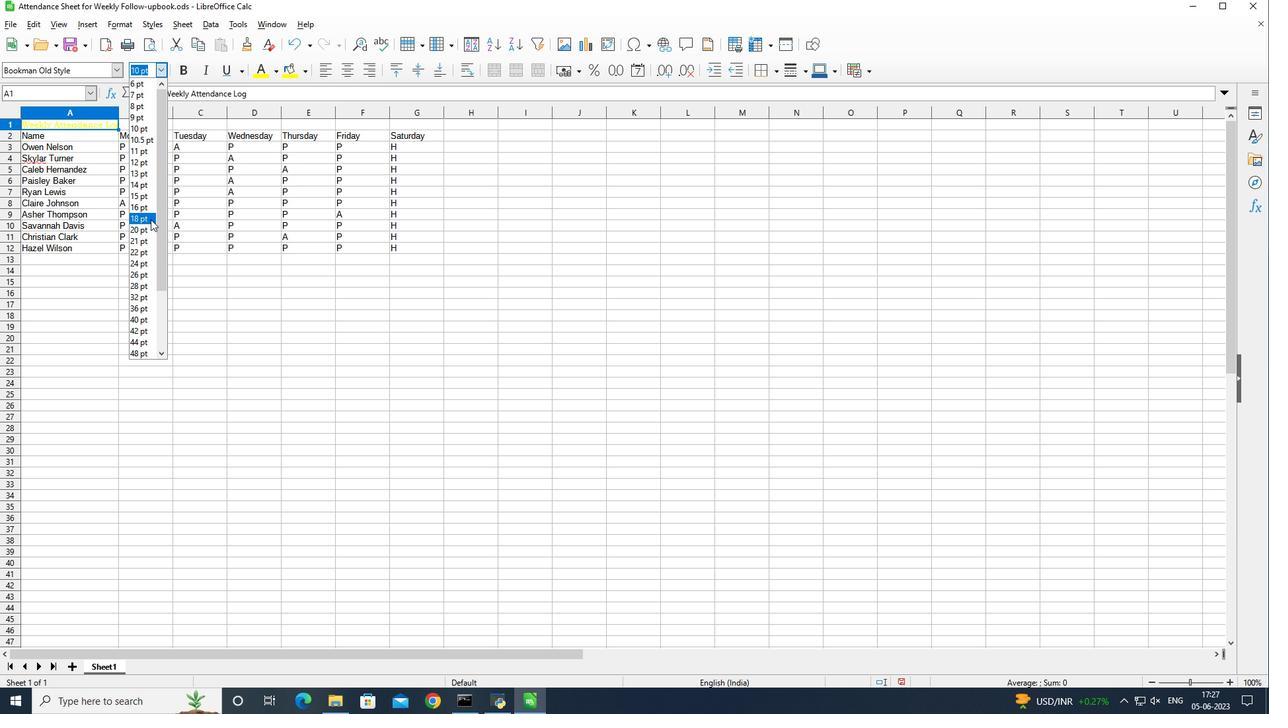 
Action: Mouse pressed left at (148, 227)
Screenshot: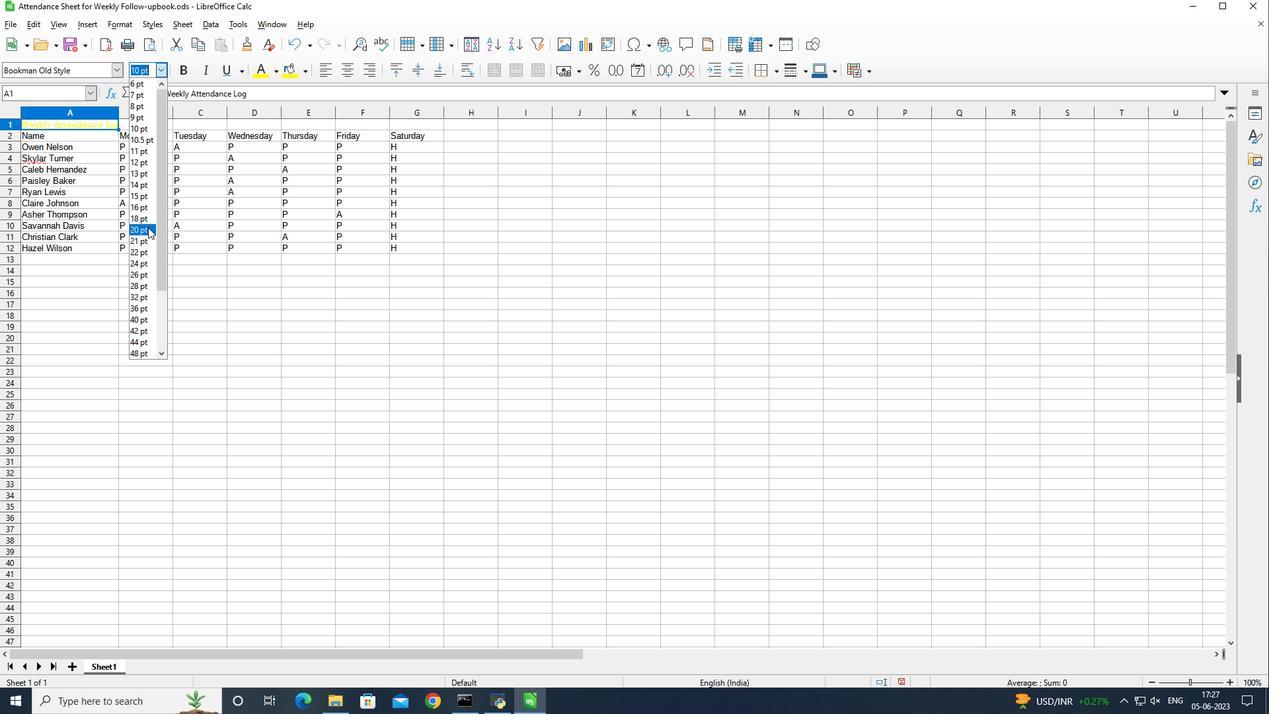 
Action: Mouse moved to (83, 132)
Screenshot: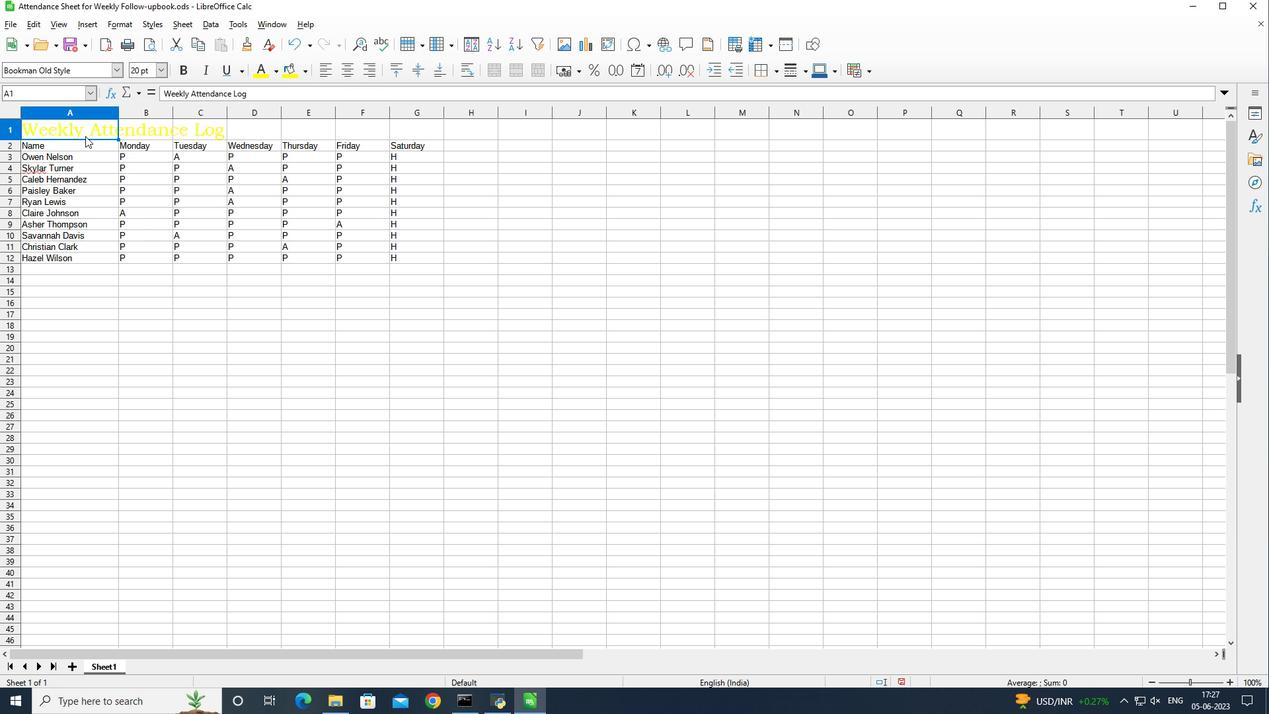 
Action: Mouse pressed left at (83, 132)
Screenshot: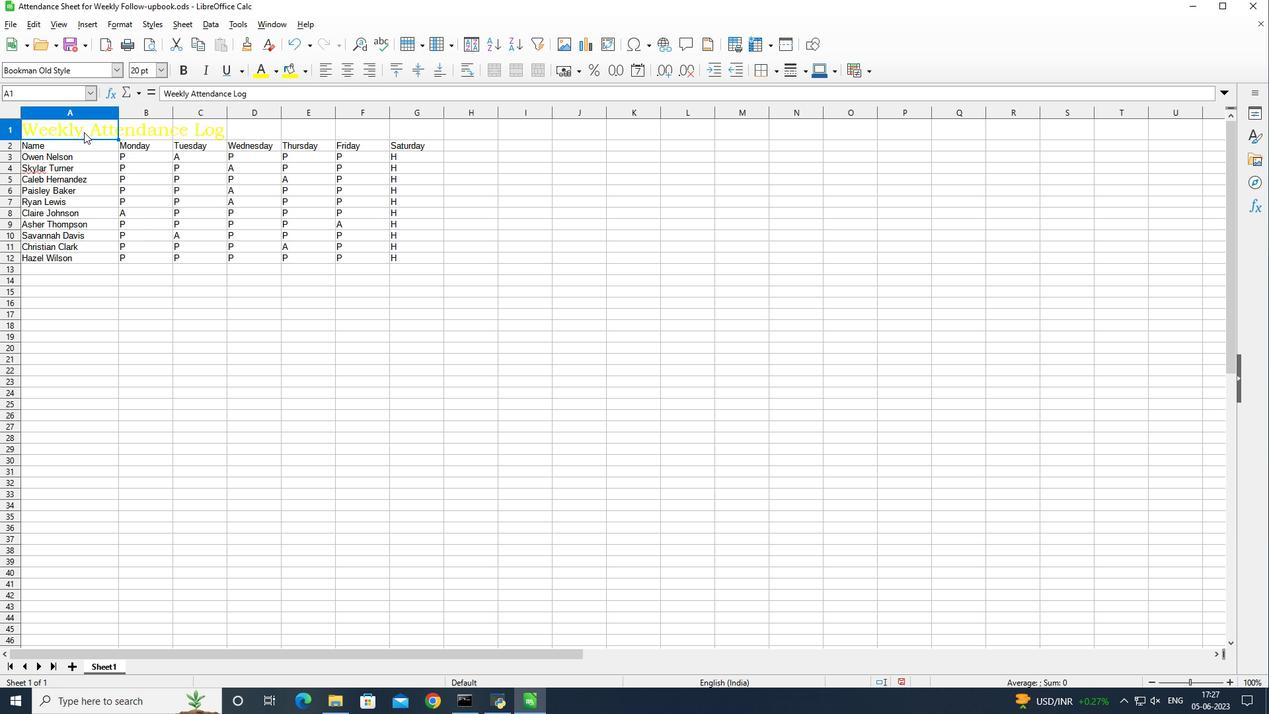 
Action: Mouse moved to (522, 72)
Screenshot: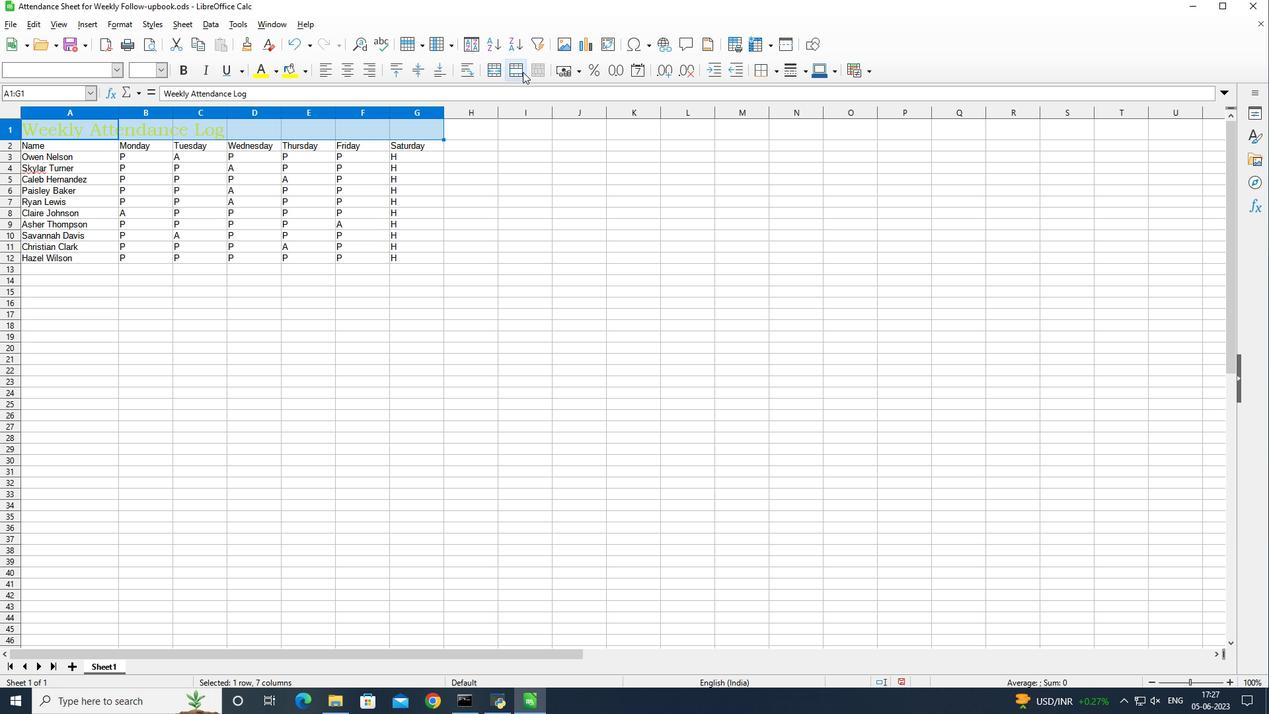 
Action: Mouse pressed left at (522, 72)
Screenshot: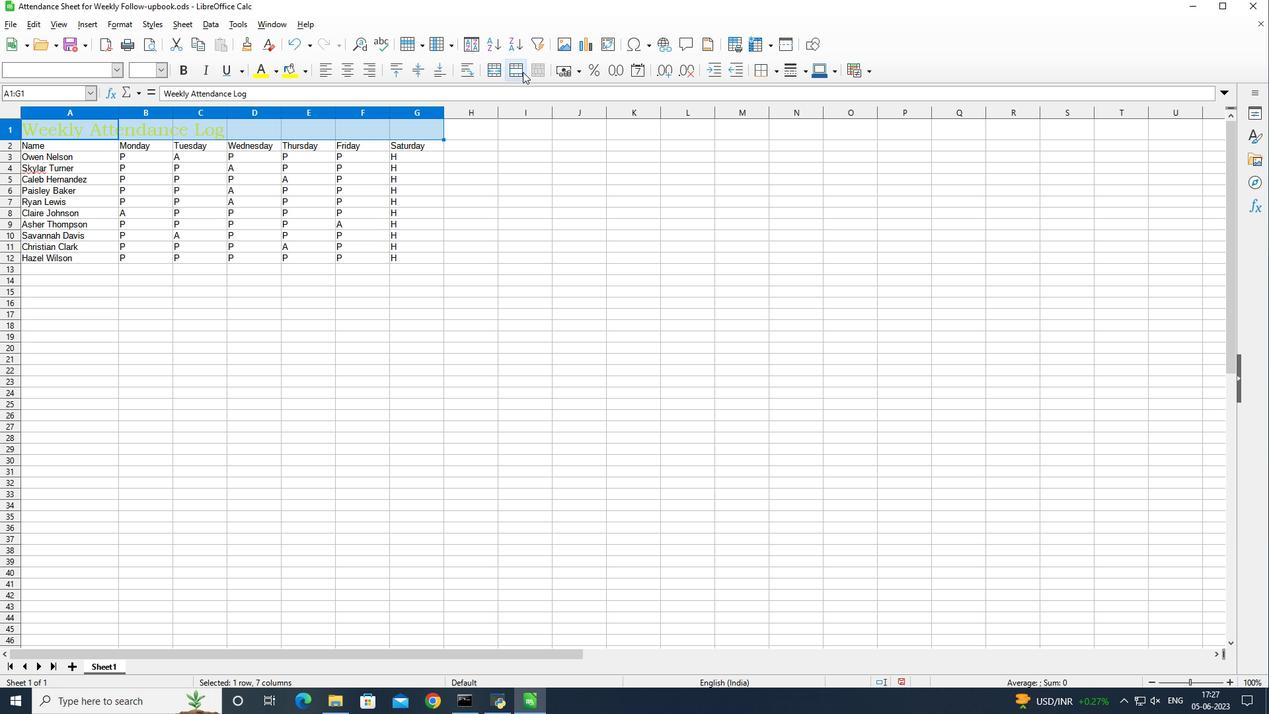 
Action: Mouse moved to (66, 146)
Screenshot: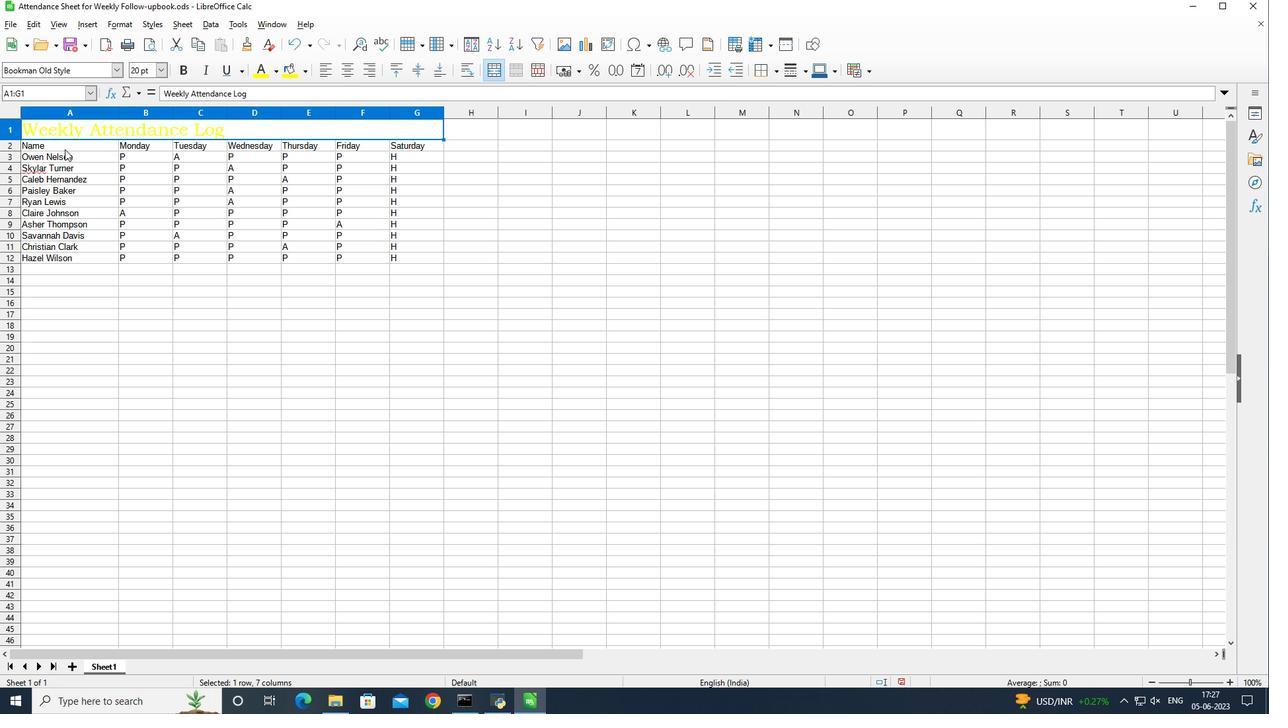 
Action: Mouse pressed left at (66, 146)
Screenshot: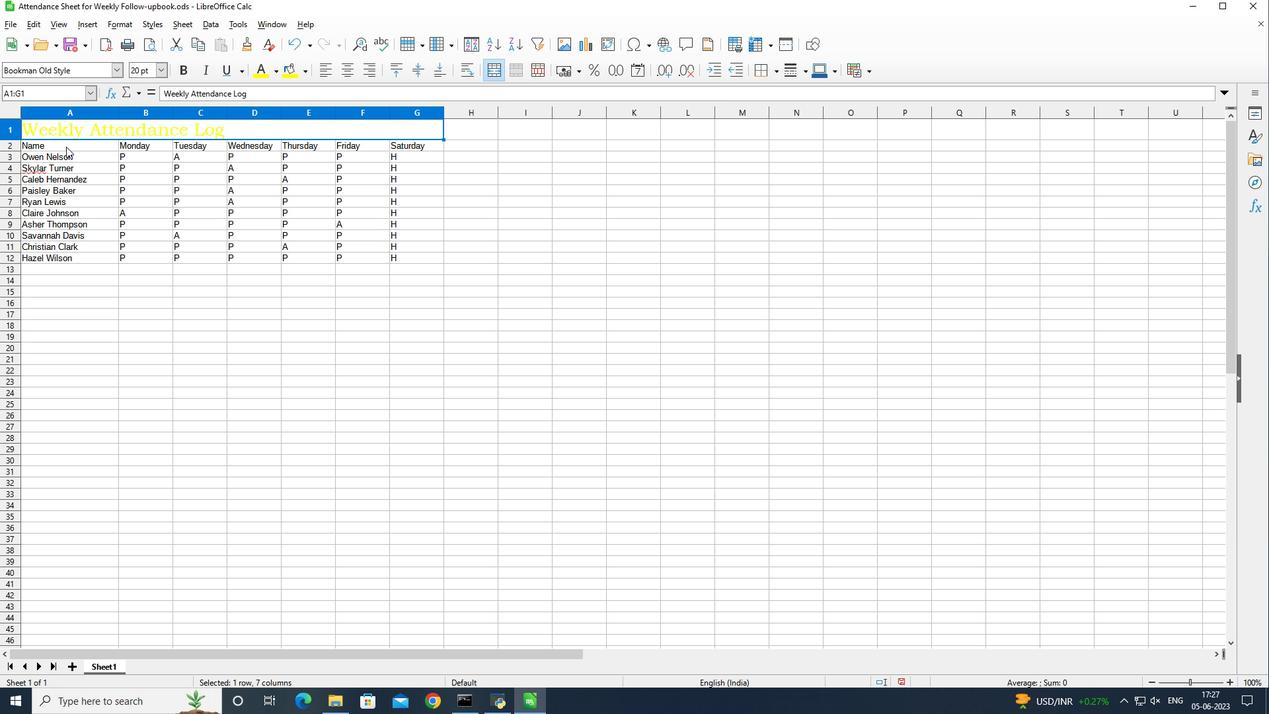 
Action: Mouse moved to (72, 144)
Screenshot: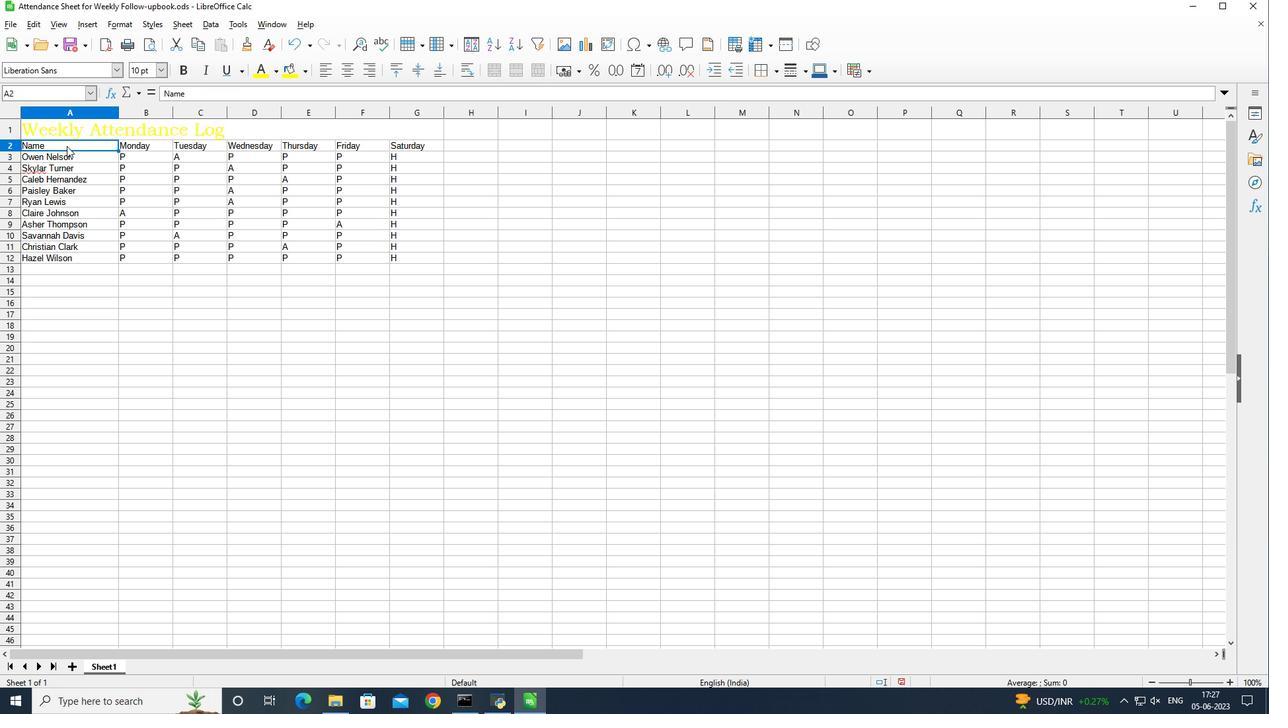 
Action: Mouse pressed left at (72, 144)
Screenshot: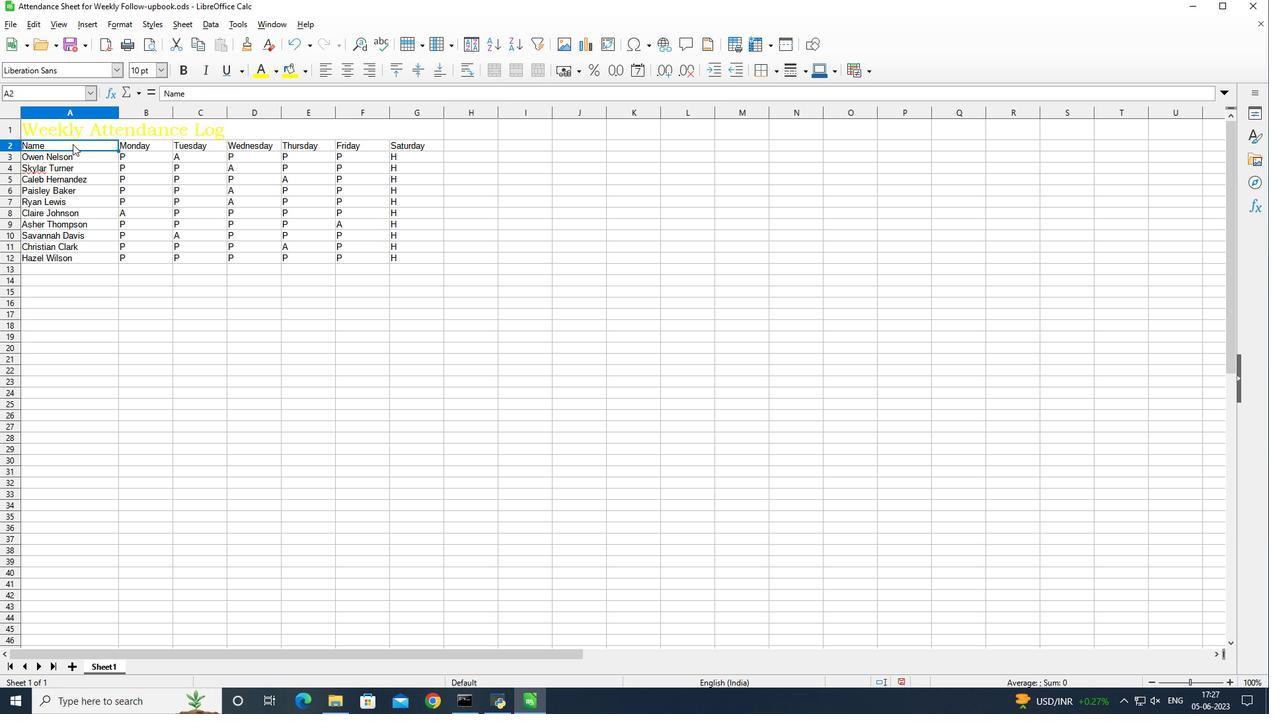 
Action: Mouse moved to (116, 69)
Screenshot: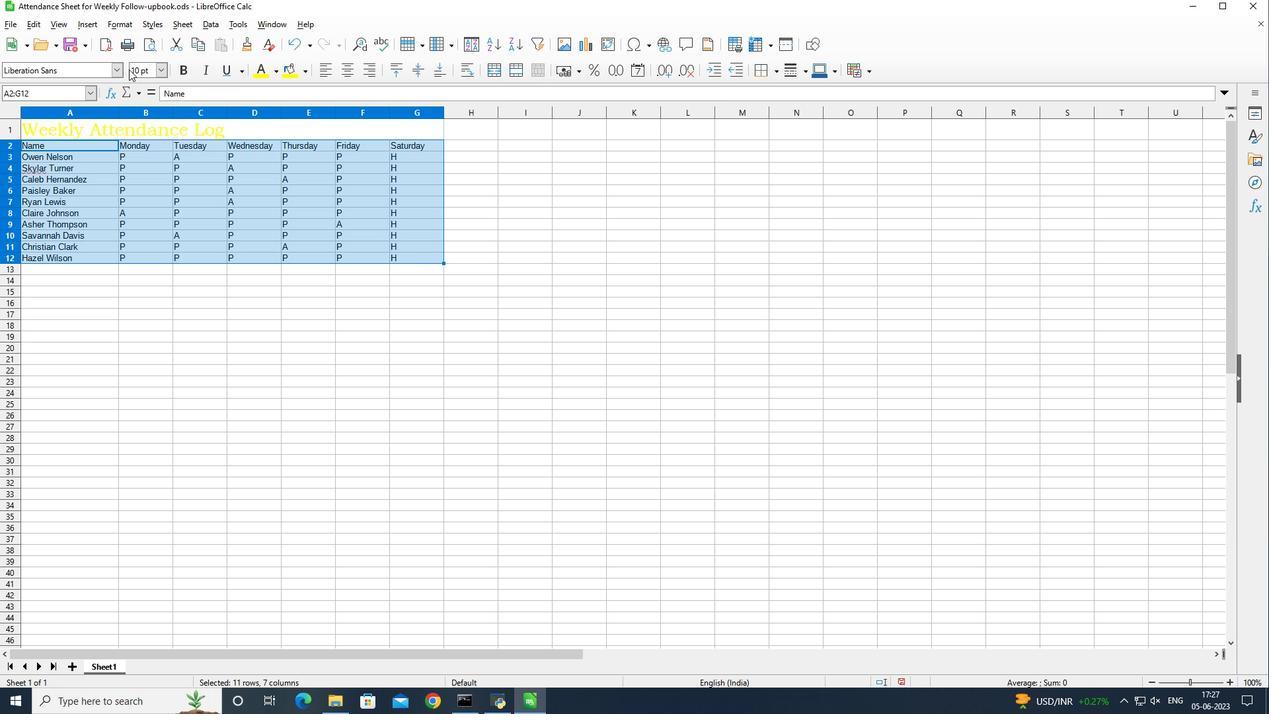 
Action: Mouse pressed left at (116, 69)
Screenshot: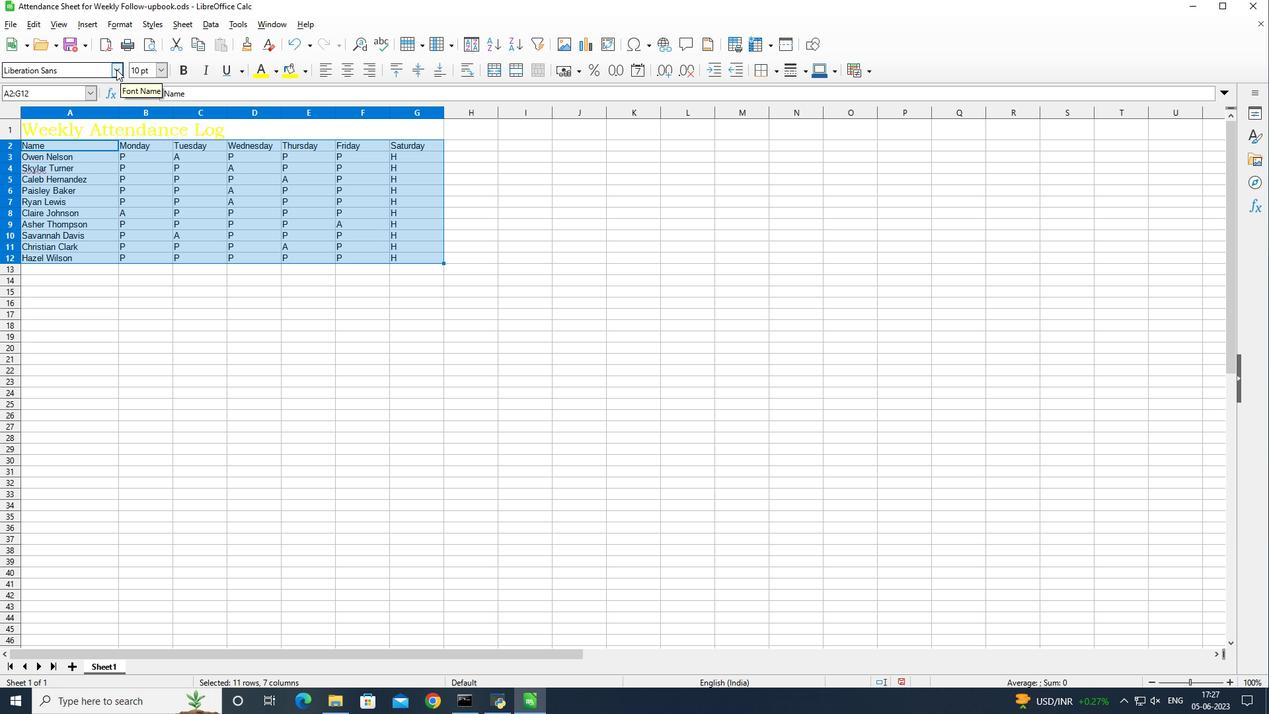 
Action: Mouse moved to (111, 86)
Screenshot: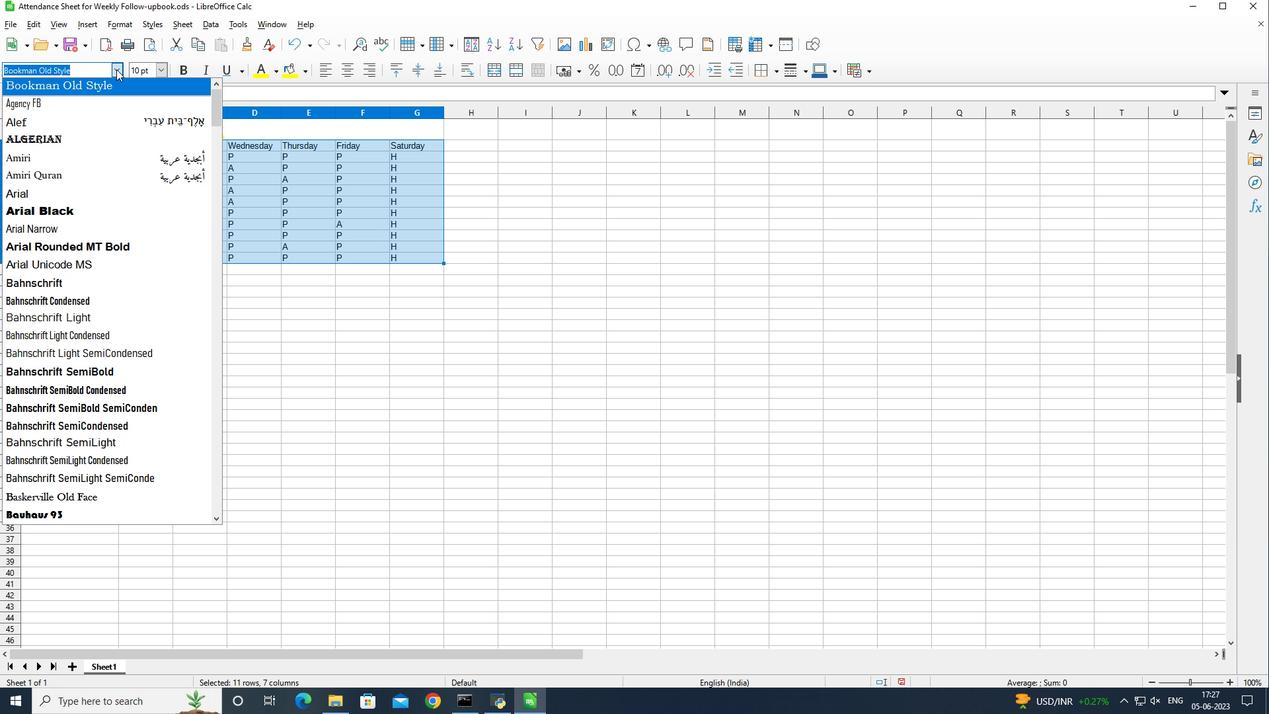 
Action: Mouse pressed left at (111, 86)
Screenshot: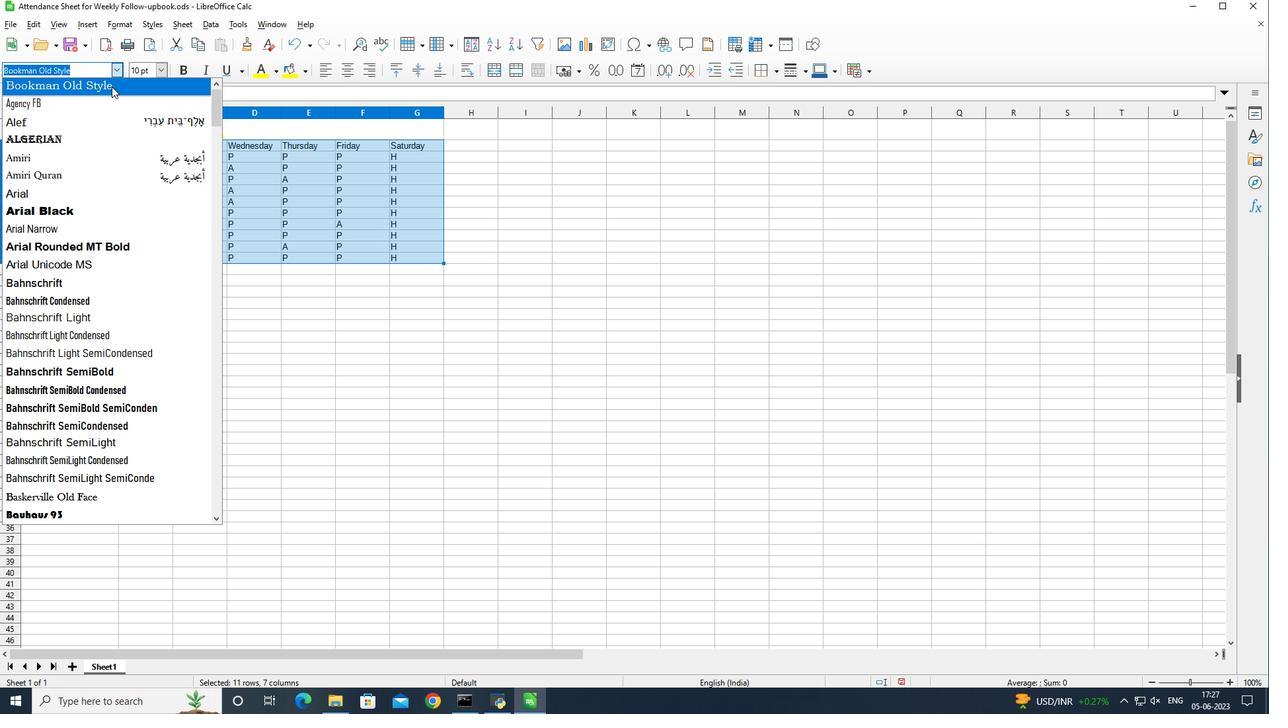 
Action: Mouse moved to (159, 70)
Screenshot: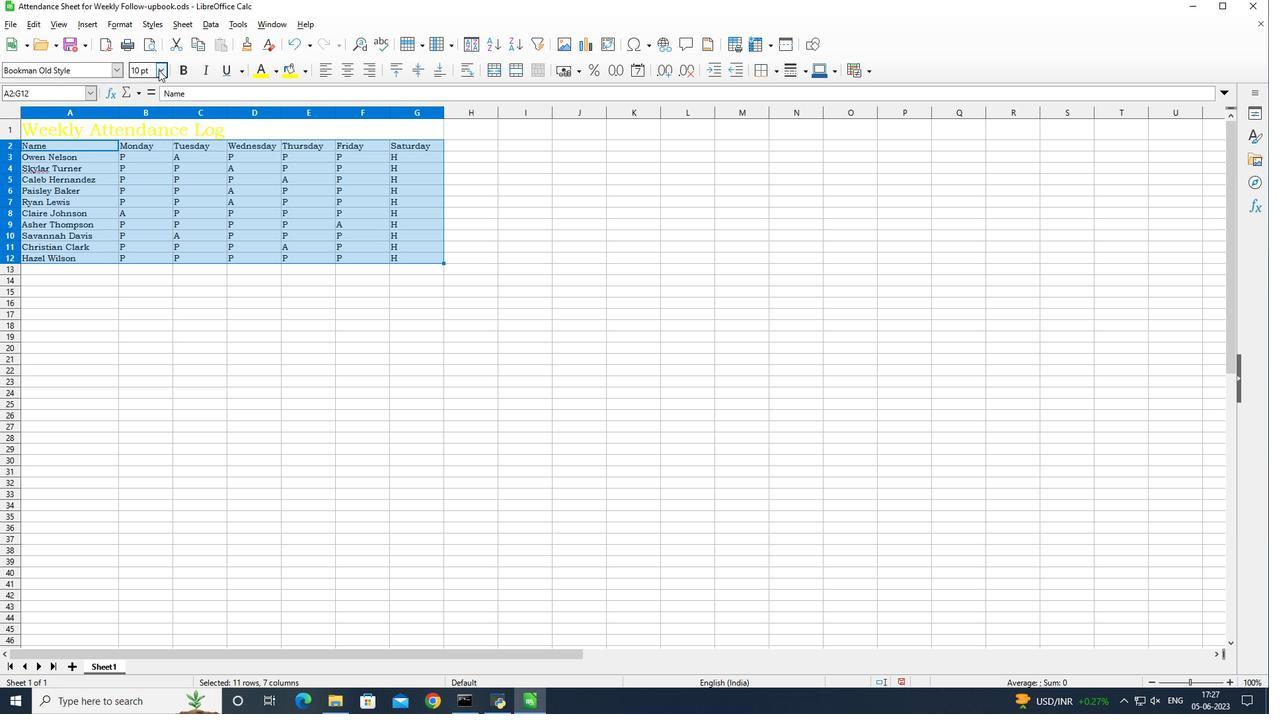 
Action: Mouse pressed left at (159, 70)
Screenshot: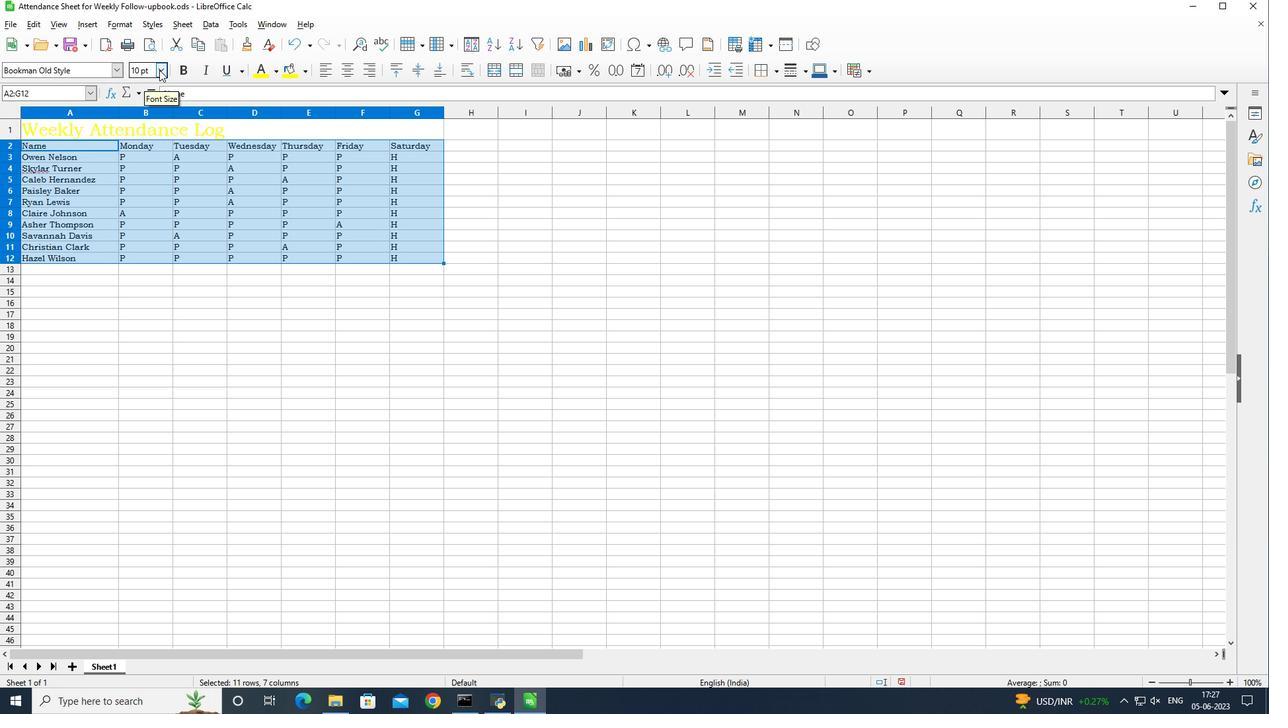 
Action: Mouse moved to (148, 159)
Screenshot: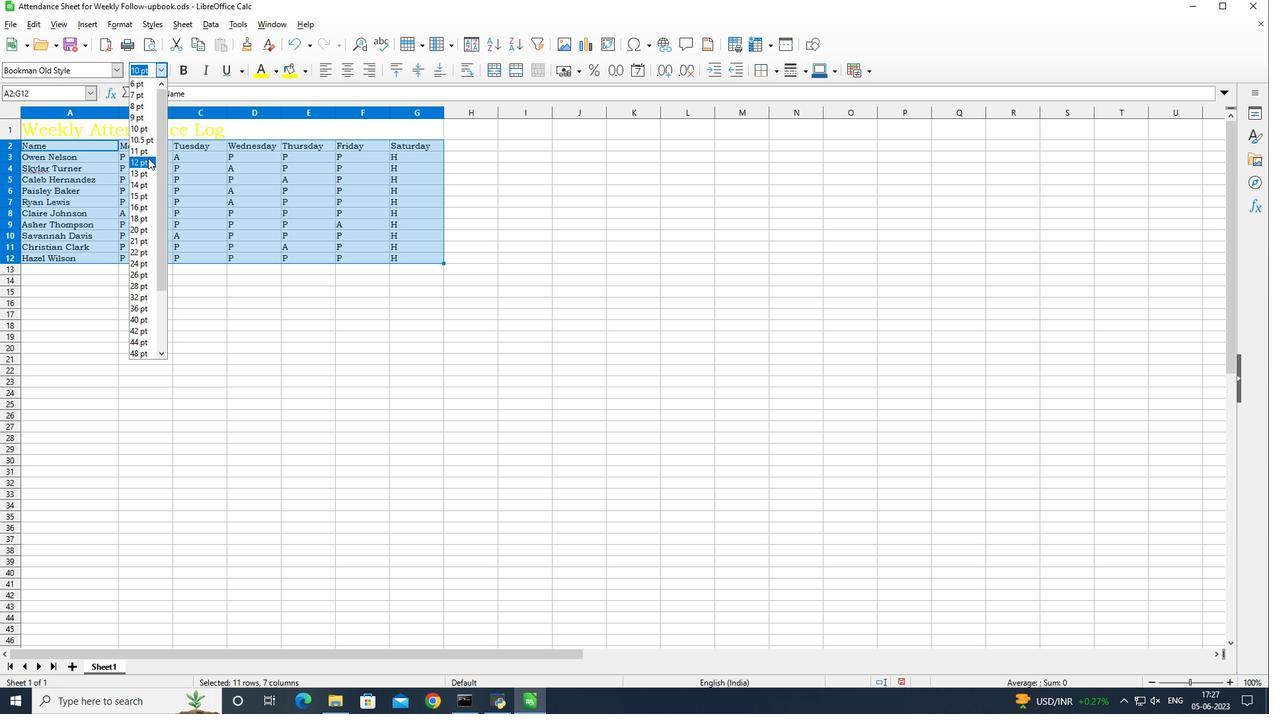 
Action: Mouse pressed left at (148, 159)
Screenshot: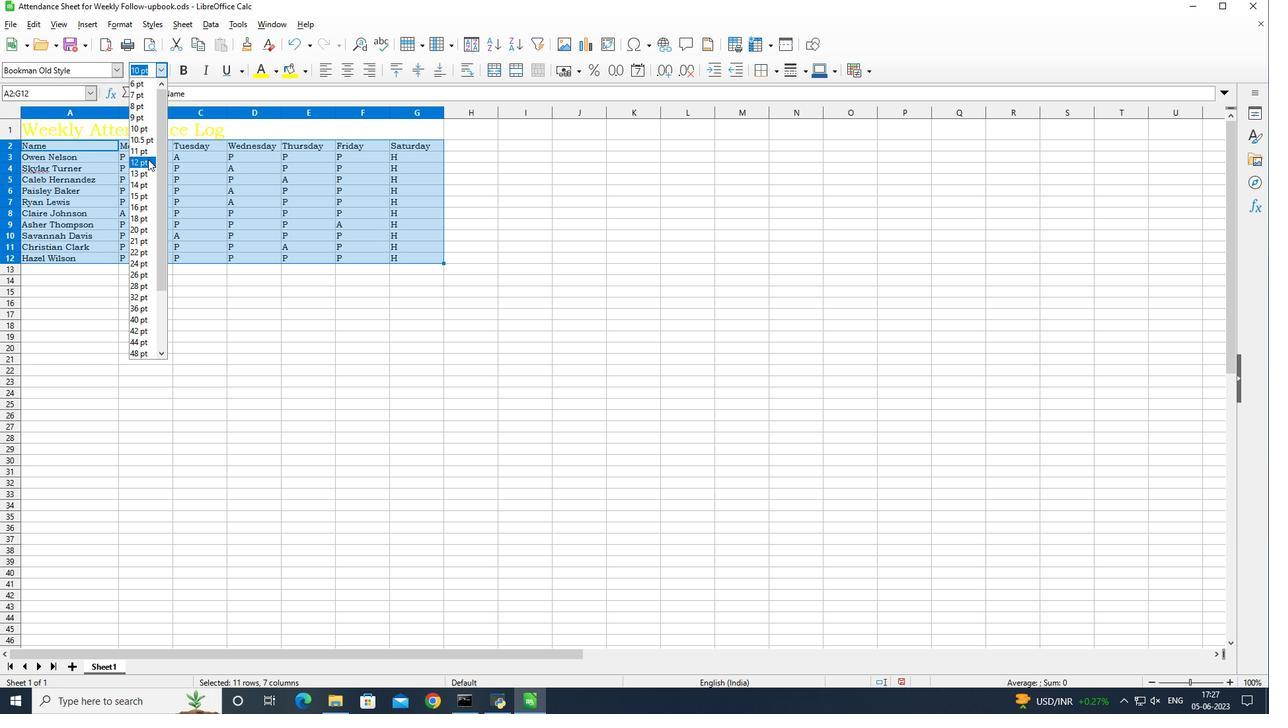 
Action: Mouse moved to (264, 120)
Screenshot: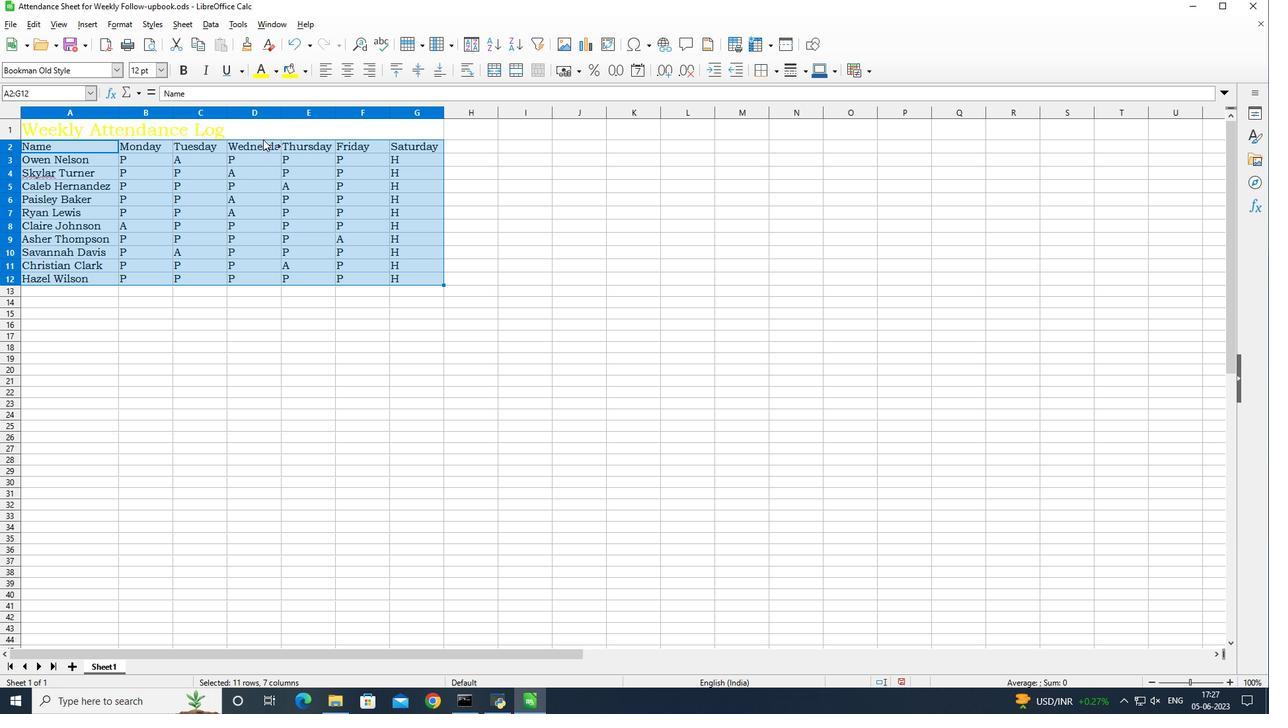 
Action: Mouse pressed left at (264, 120)
Screenshot: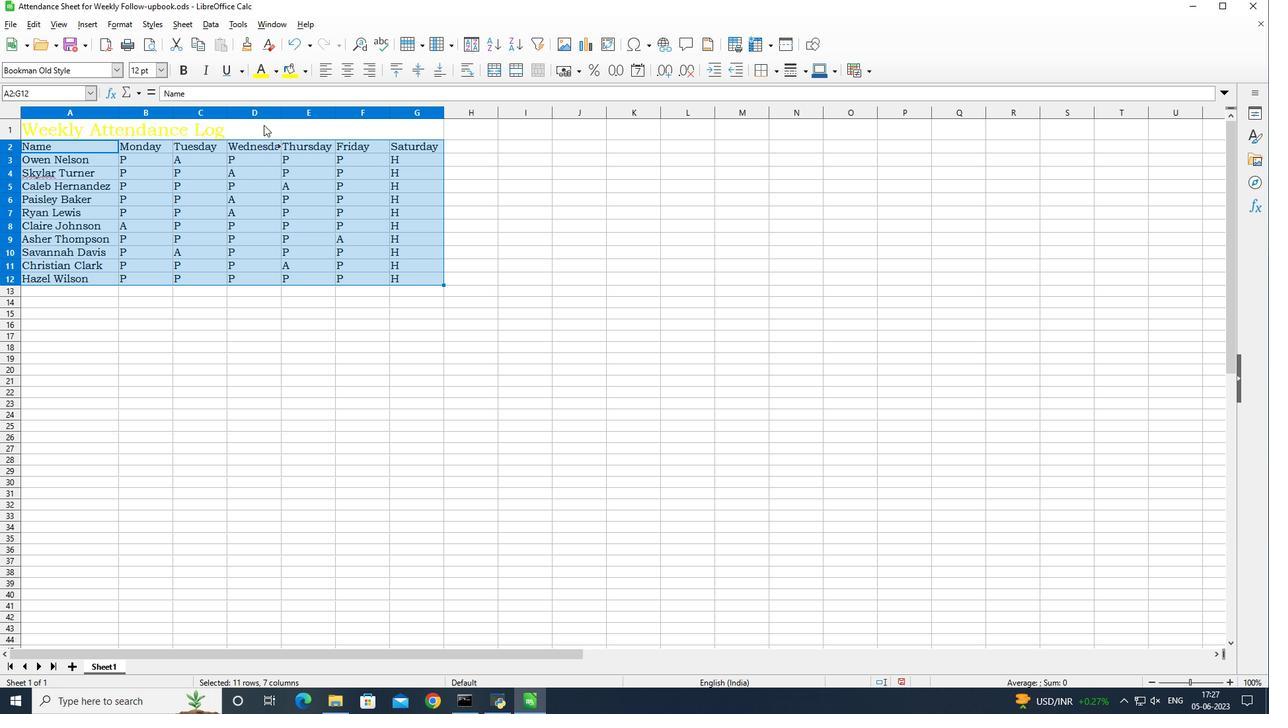 
Action: Key pressed <Key.shift_r><Key.down><Key.down><Key.down><Key.down><Key.down><Key.down><Key.down><Key.down><Key.down><Key.down><Key.down>
Screenshot: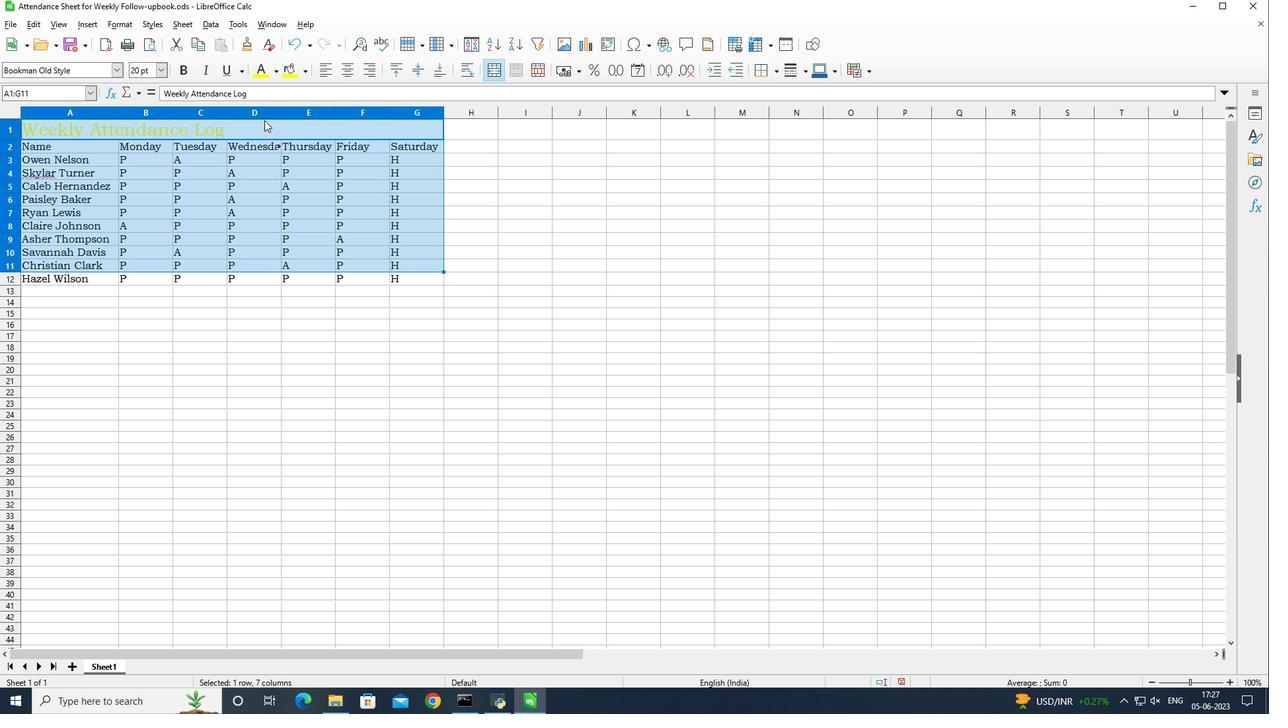 
Action: Mouse moved to (349, 72)
Screenshot: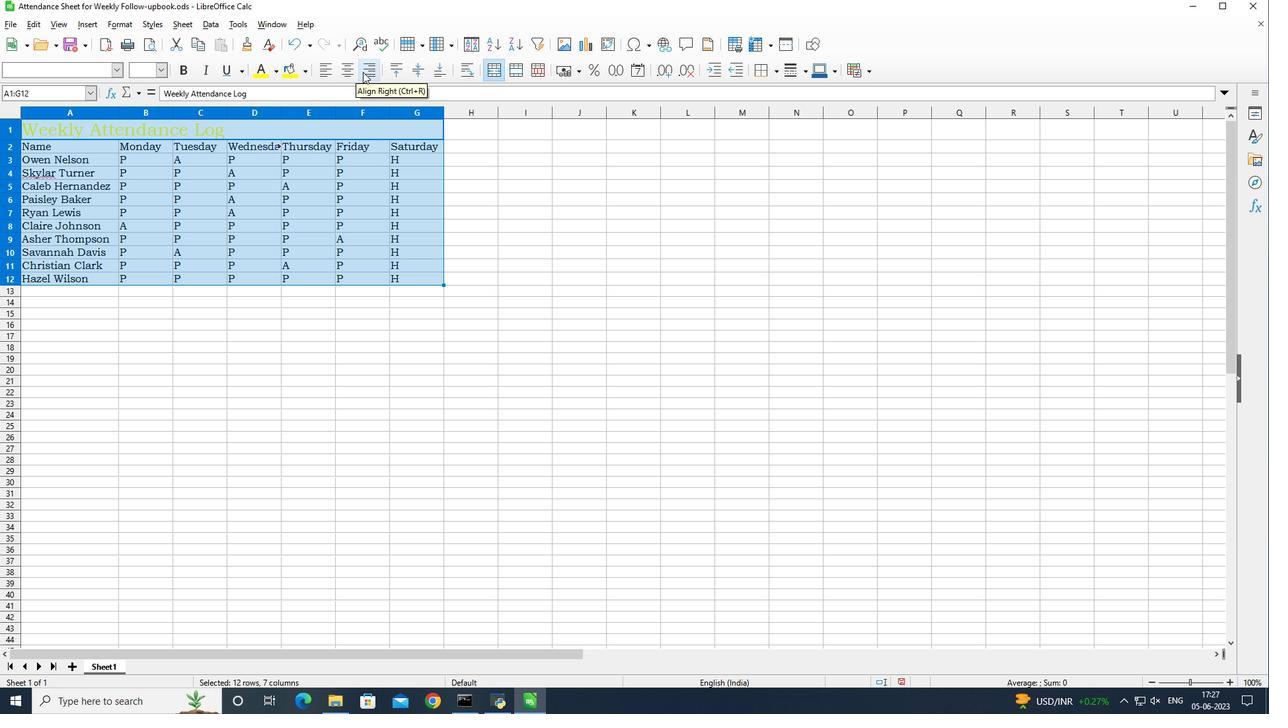 
Action: Mouse pressed left at (349, 72)
Screenshot: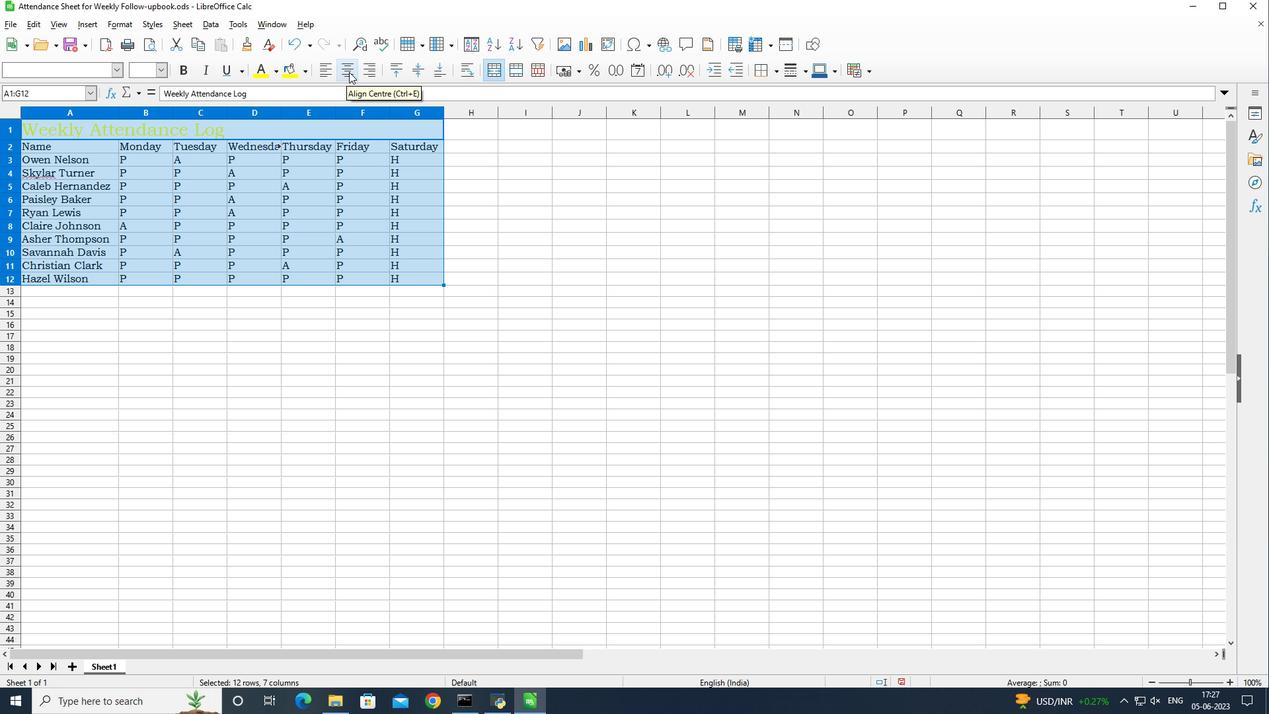 
Action: Mouse moved to (280, 113)
Screenshot: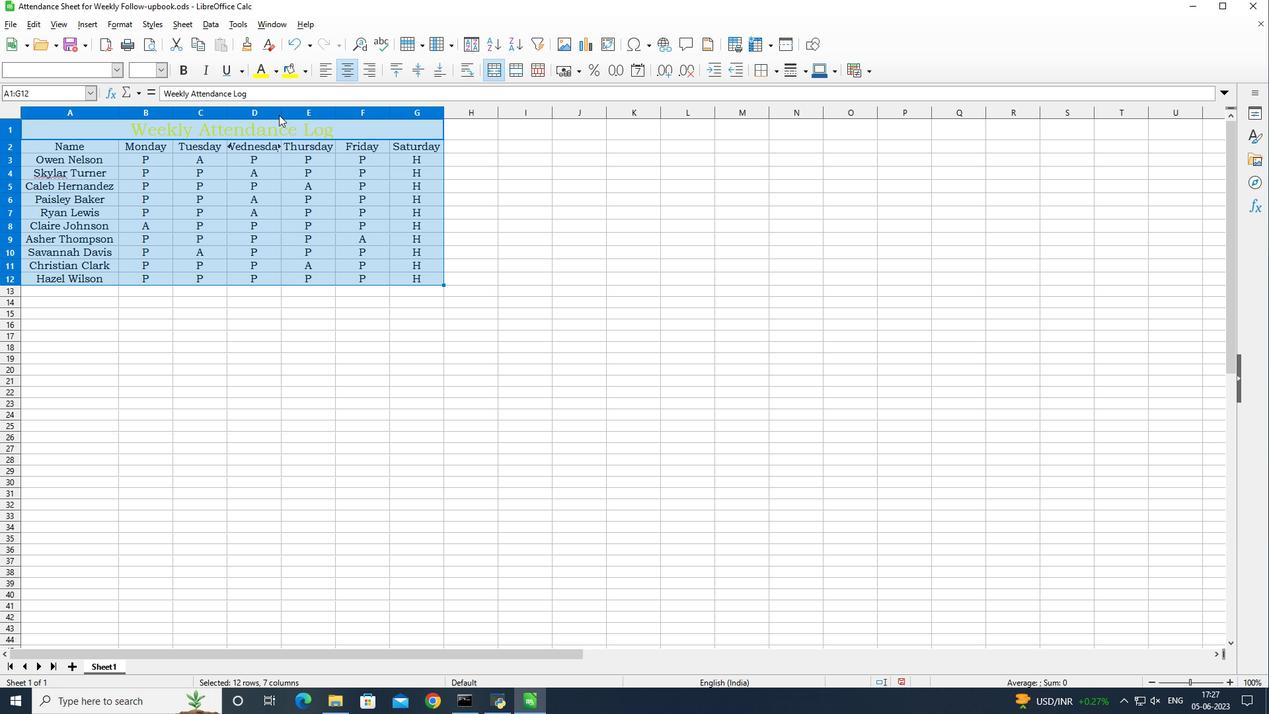 
Action: Mouse pressed left at (280, 113)
Screenshot: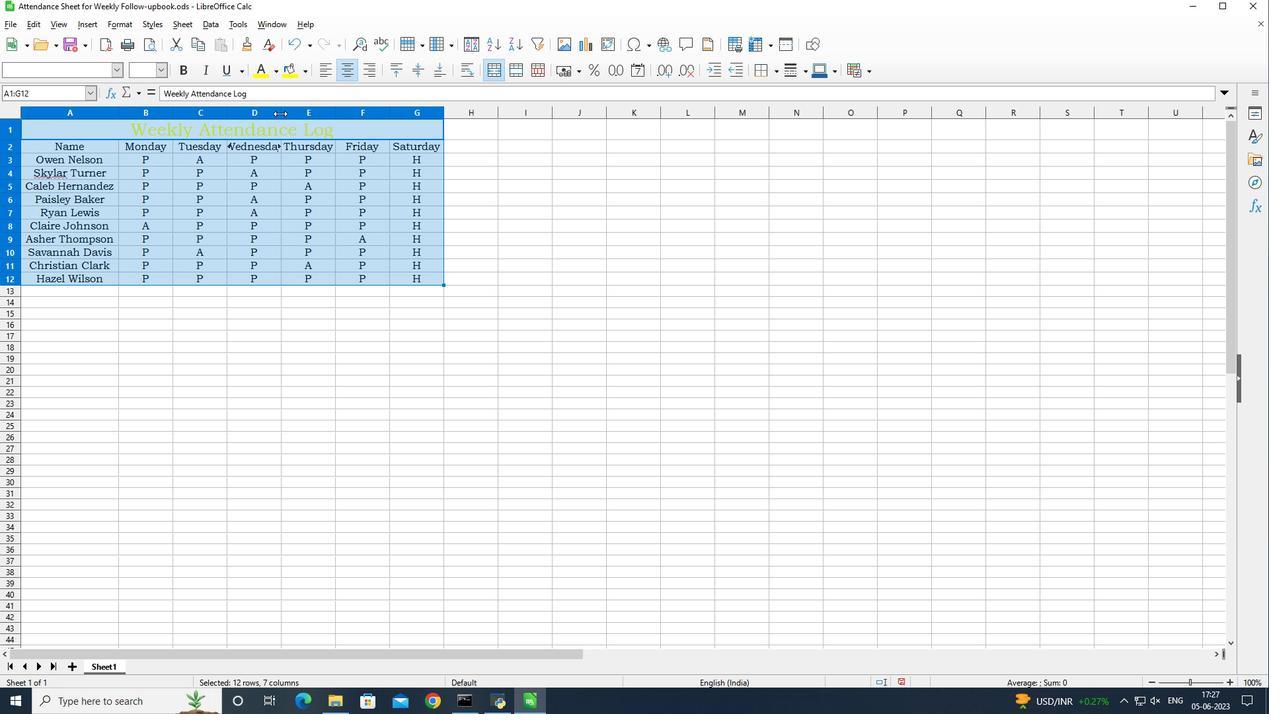 
Action: Mouse pressed left at (280, 113)
Screenshot: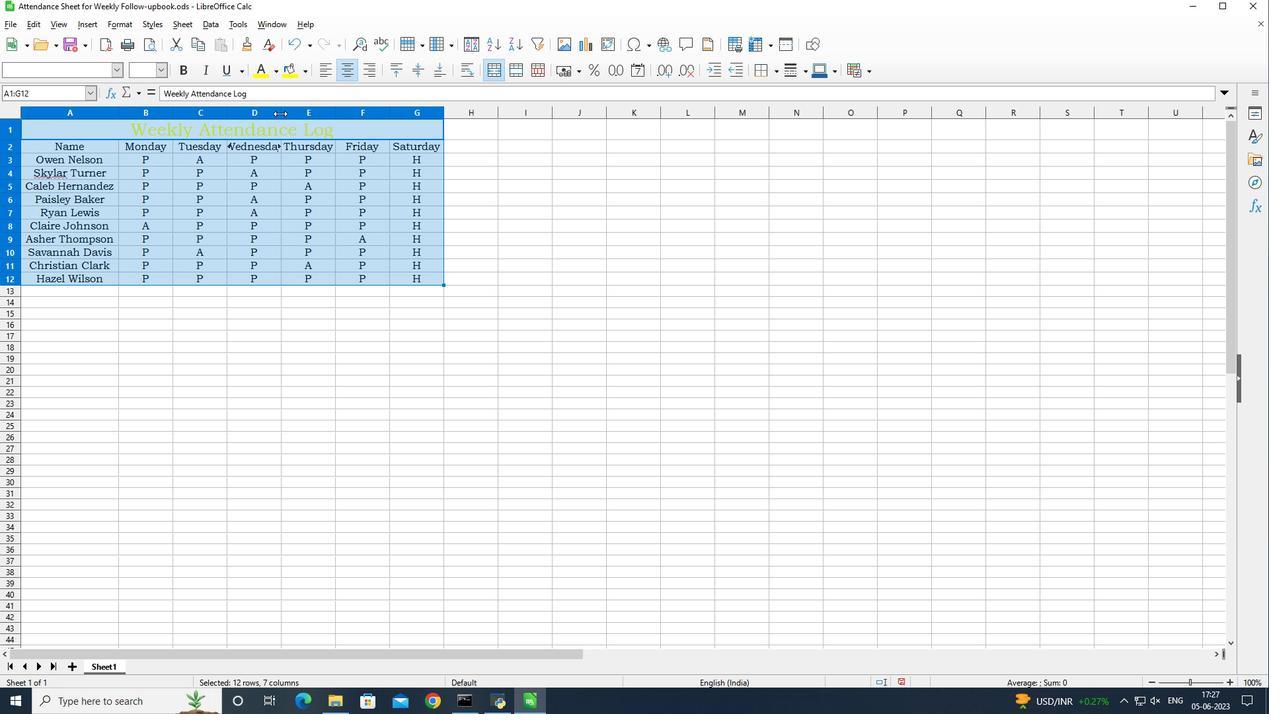 
Action: Mouse moved to (443, 281)
Screenshot: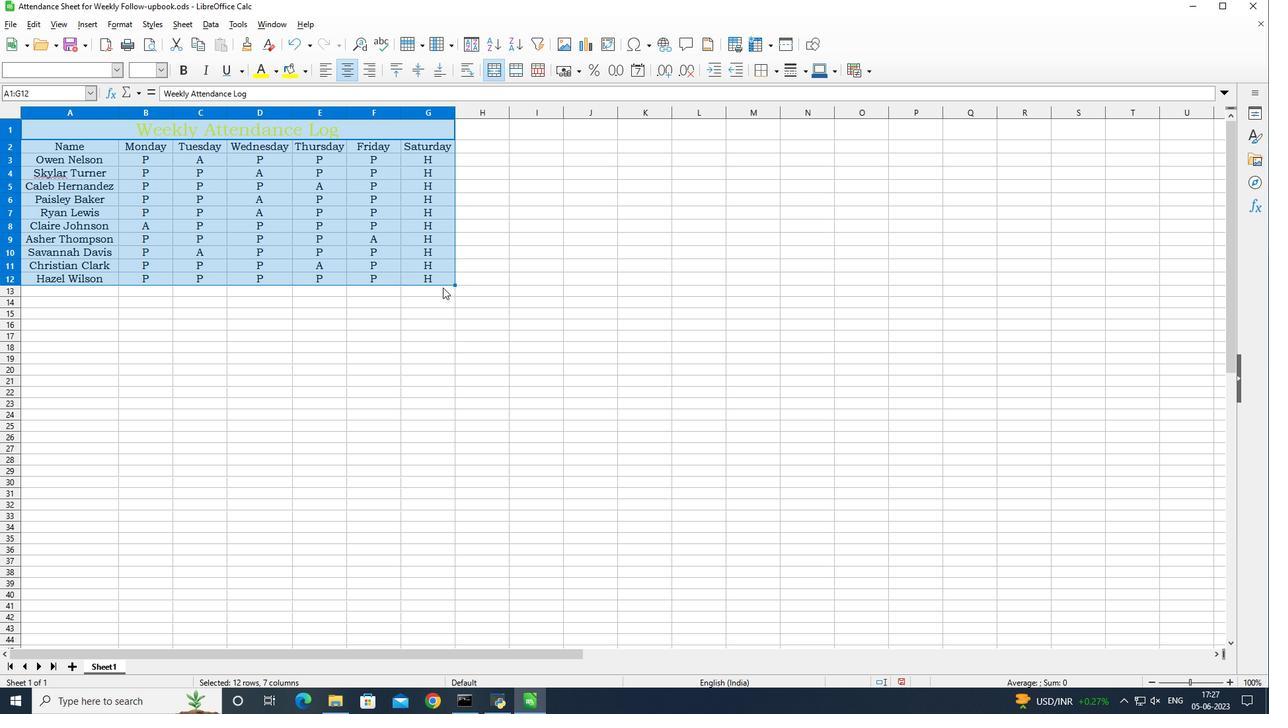 
Action: Mouse pressed left at (443, 281)
Screenshot: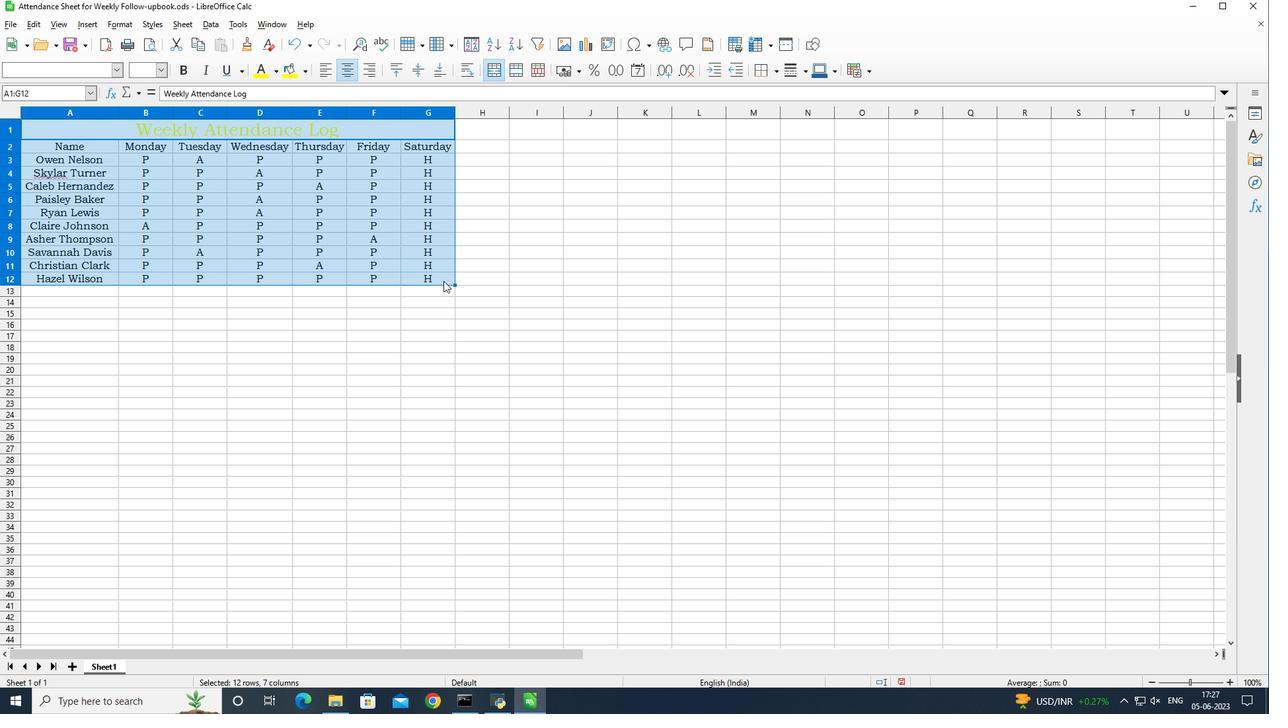 
